 Task: Find connections with filter location Yangambi with filter topic #aiwith filter profile language English with filter current company Mindlance with filter school Boys' High School & College with filter industry Travel Arrangements with filter service category Mortgage Lending with filter keywords title Makeup Artist
Action: Mouse moved to (481, 87)
Screenshot: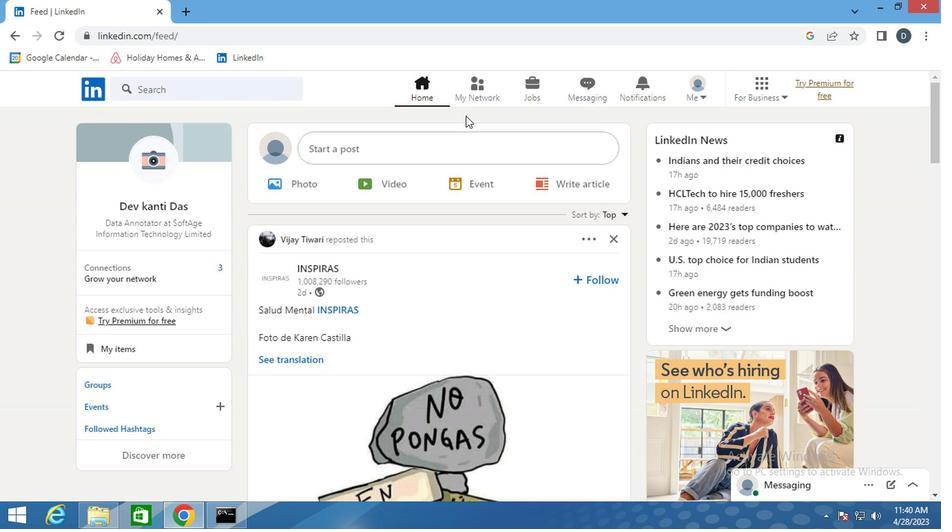 
Action: Mouse pressed left at (481, 87)
Screenshot: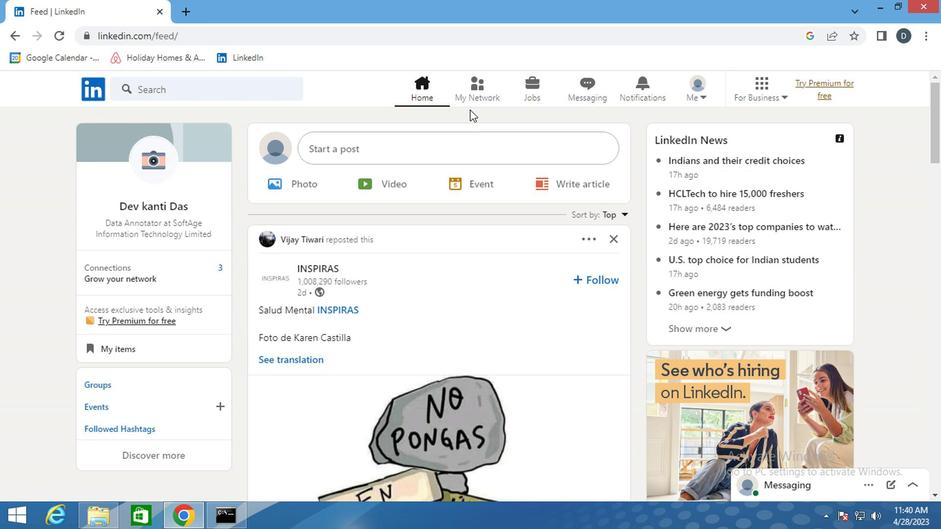 
Action: Mouse moved to (267, 157)
Screenshot: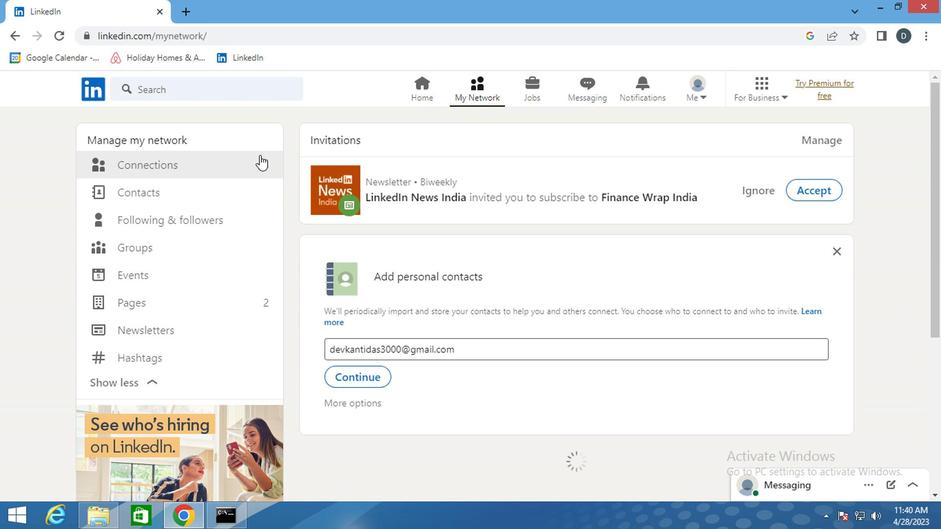 
Action: Mouse pressed left at (267, 157)
Screenshot: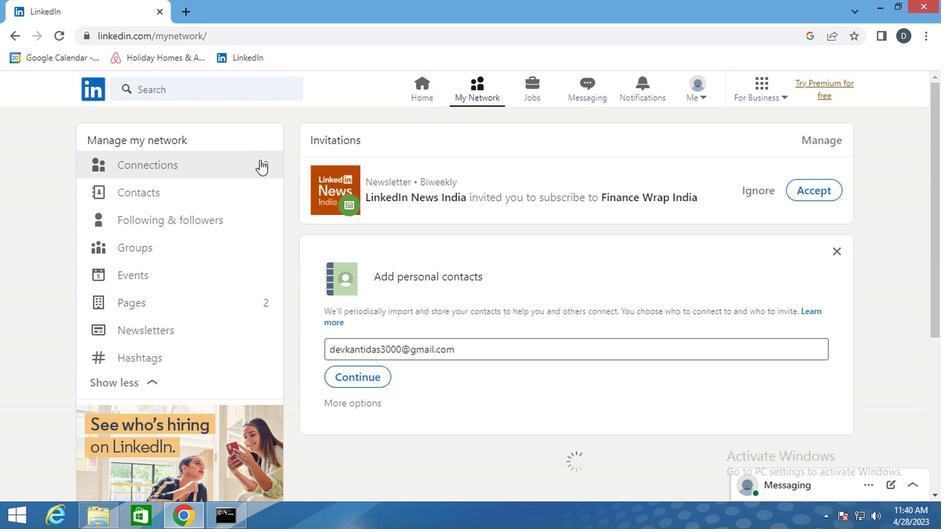 
Action: Mouse pressed left at (267, 157)
Screenshot: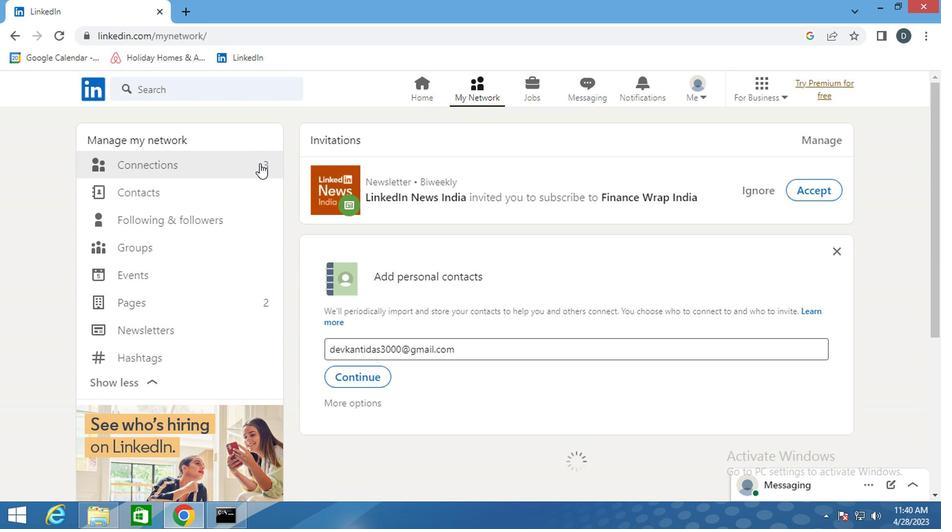 
Action: Mouse moved to (565, 155)
Screenshot: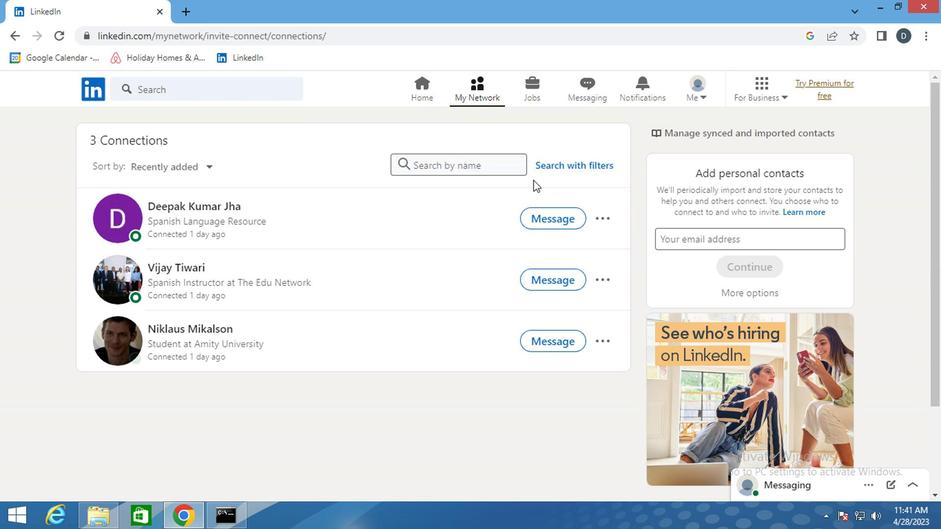 
Action: Mouse pressed left at (565, 155)
Screenshot: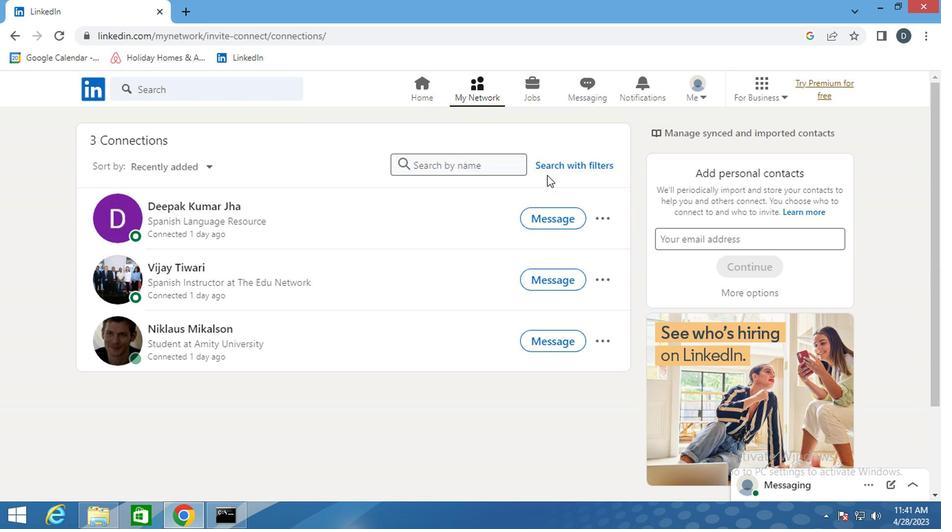 
Action: Mouse moved to (511, 122)
Screenshot: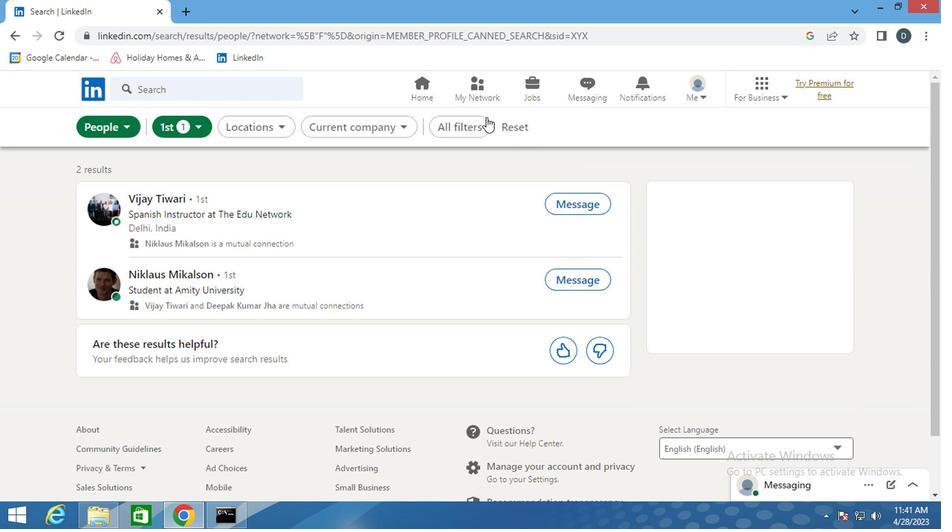
Action: Mouse pressed left at (511, 122)
Screenshot: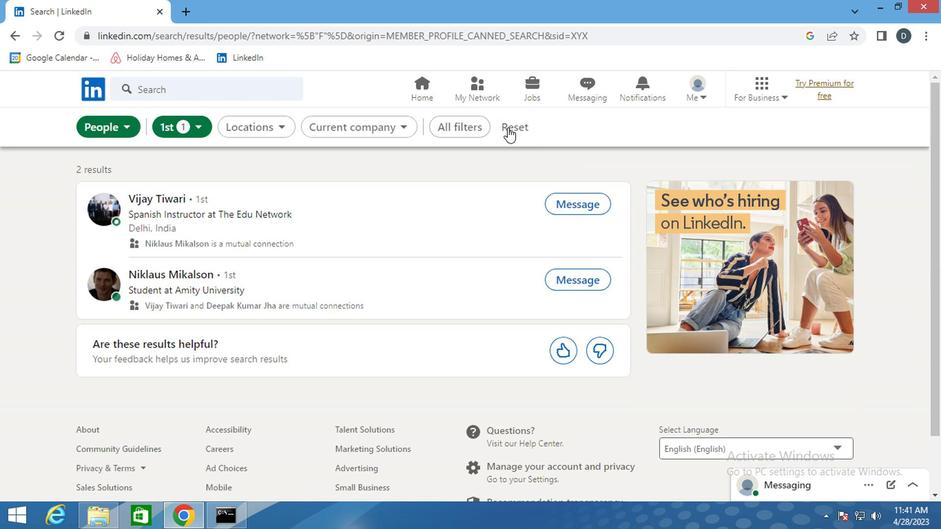 
Action: Mouse moved to (506, 122)
Screenshot: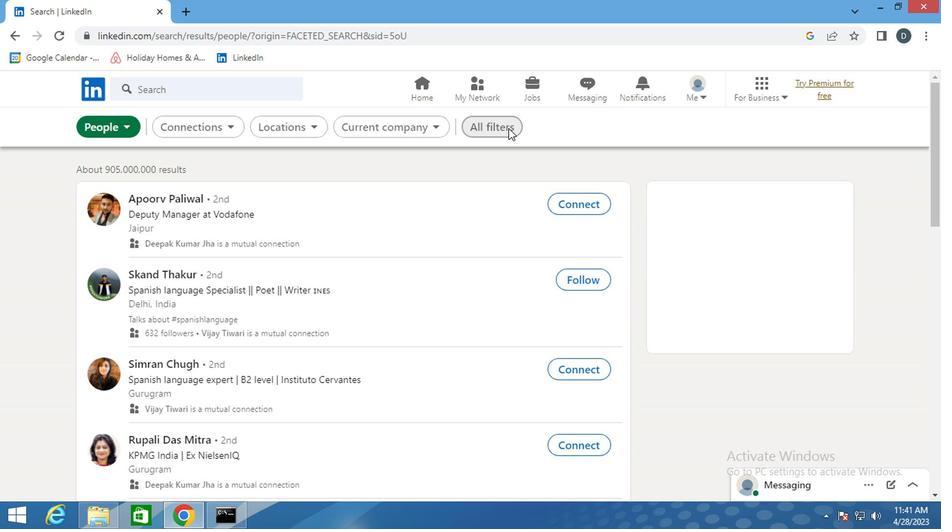 
Action: Mouse pressed left at (506, 122)
Screenshot: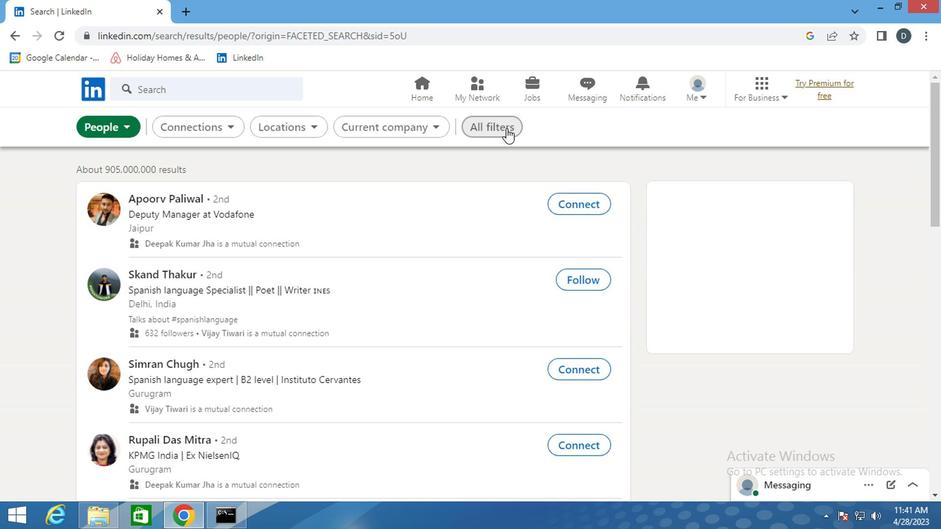 
Action: Mouse moved to (745, 312)
Screenshot: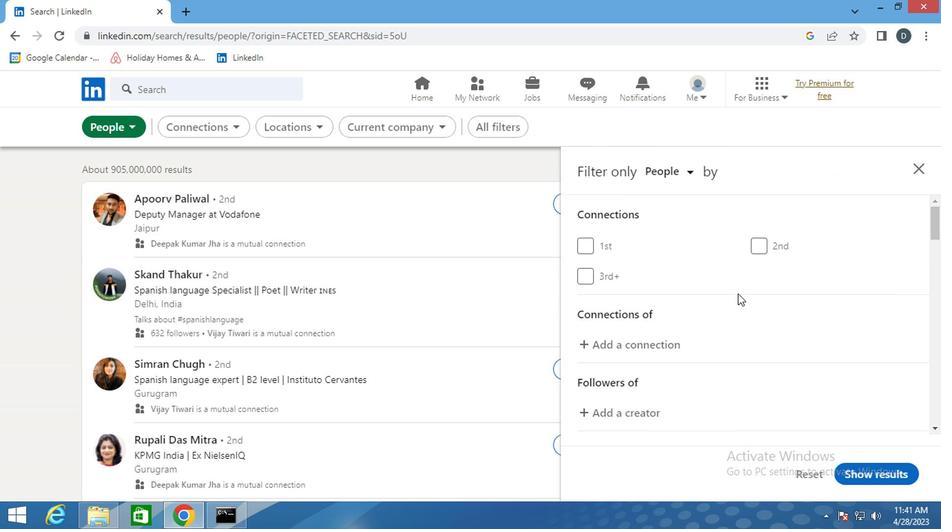 
Action: Mouse scrolled (745, 311) with delta (0, 0)
Screenshot: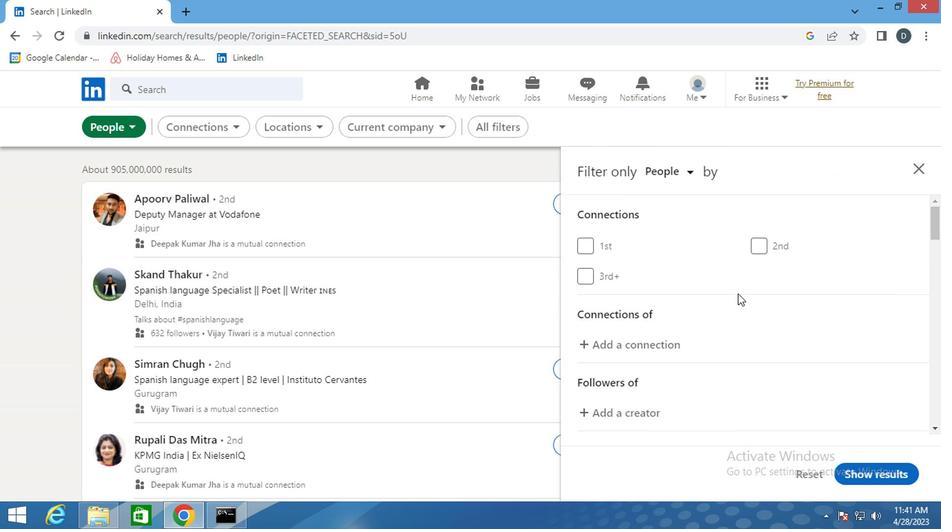 
Action: Mouse scrolled (745, 311) with delta (0, 0)
Screenshot: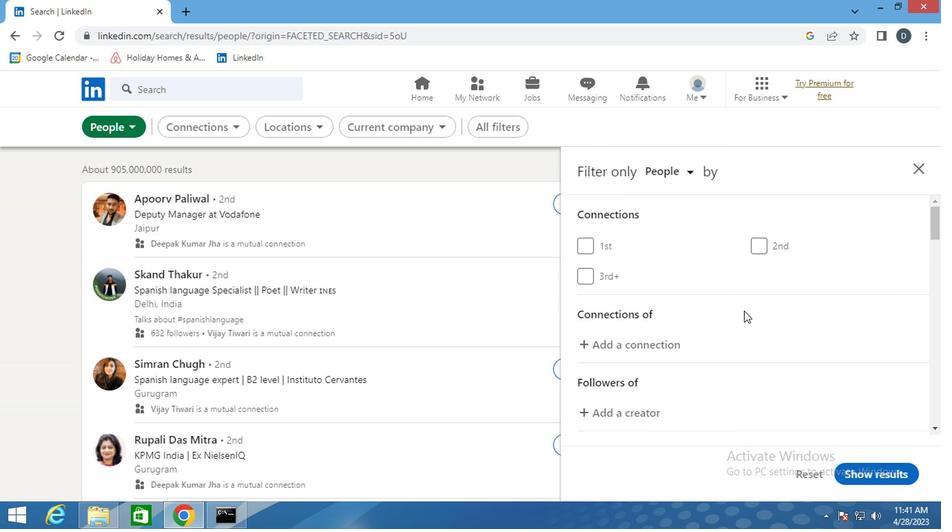 
Action: Mouse scrolled (745, 311) with delta (0, 0)
Screenshot: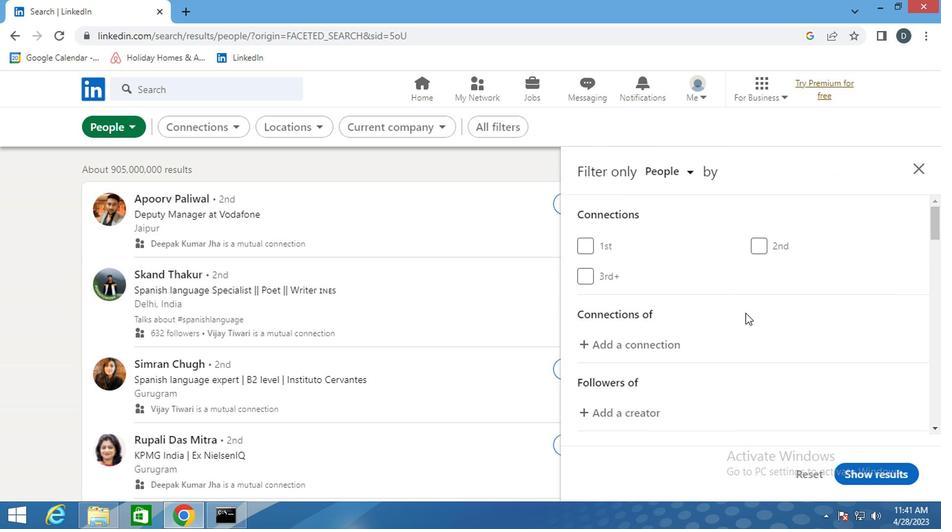 
Action: Mouse moved to (804, 326)
Screenshot: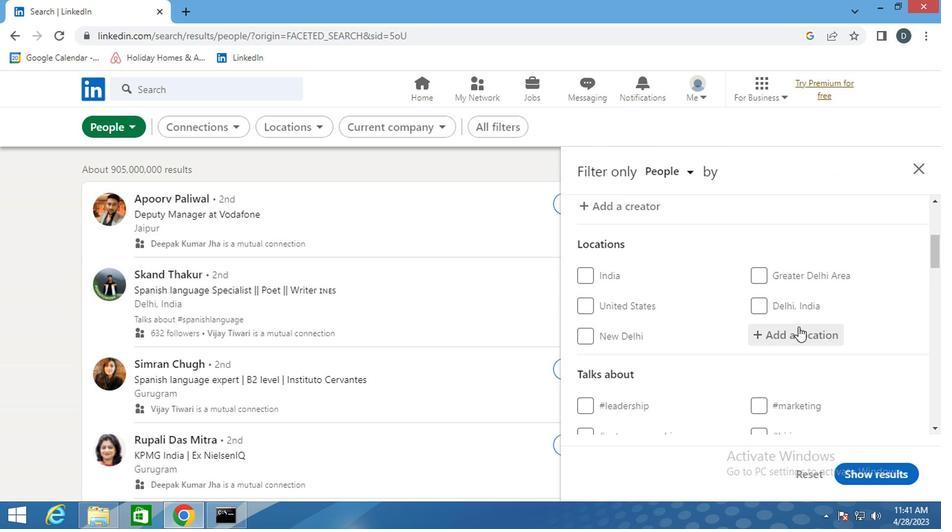 
Action: Mouse pressed left at (804, 326)
Screenshot: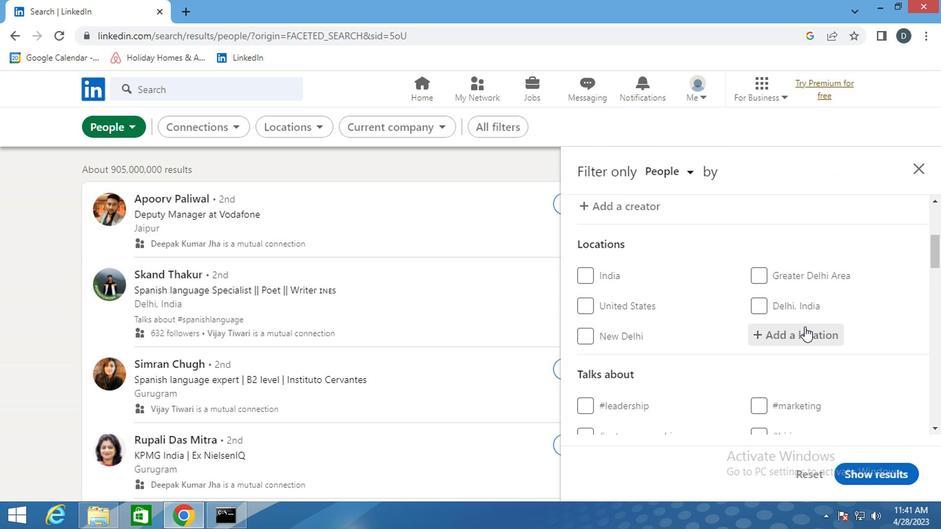 
Action: Key pressed <Key.shift>YANGAMBI
Screenshot: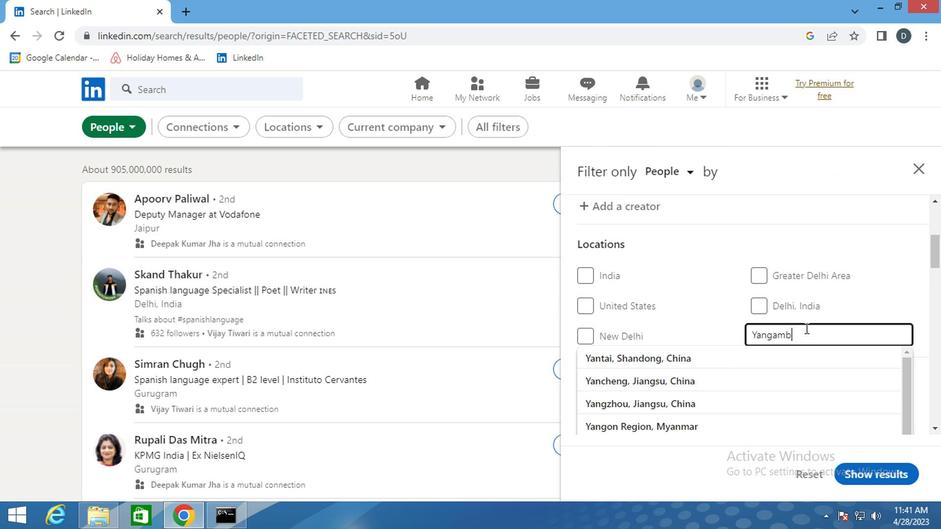 
Action: Mouse moved to (807, 332)
Screenshot: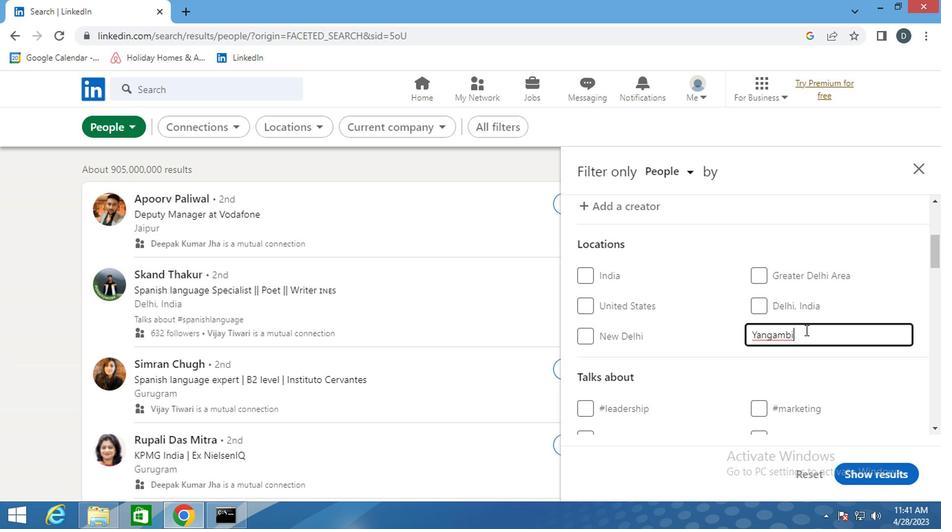 
Action: Key pressed <Key.enter>
Screenshot: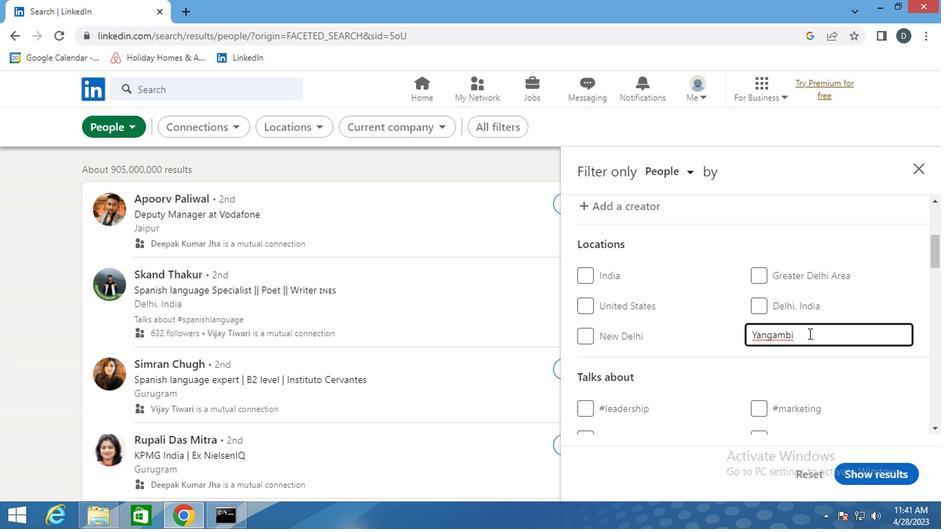
Action: Mouse moved to (809, 329)
Screenshot: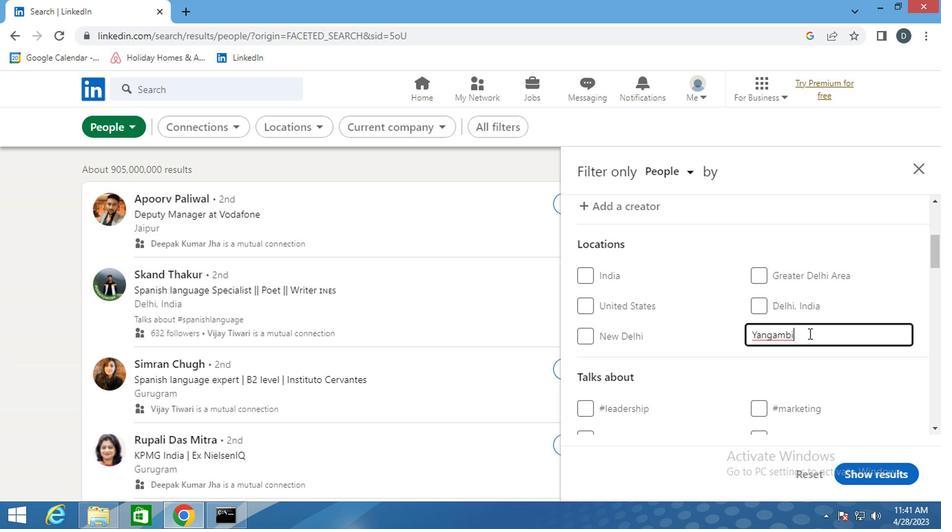 
Action: Mouse scrolled (809, 329) with delta (0, 0)
Screenshot: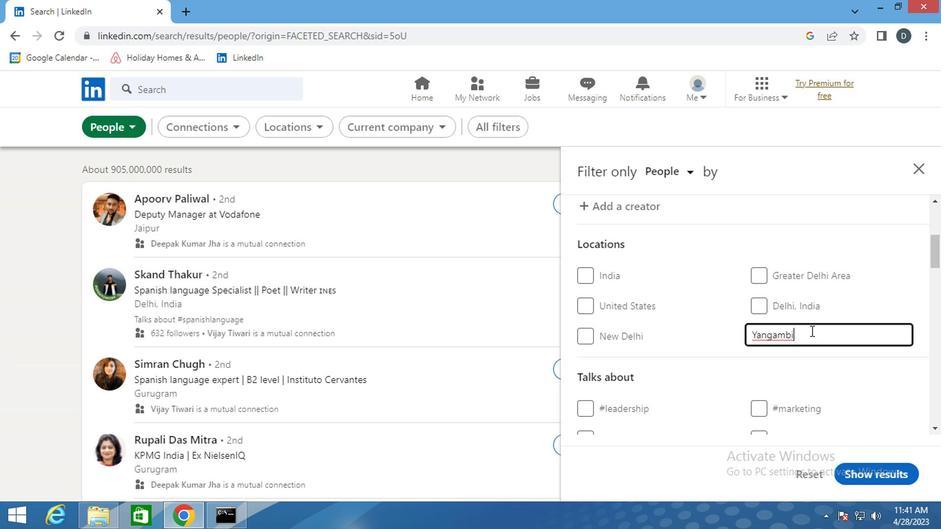 
Action: Mouse scrolled (809, 329) with delta (0, 0)
Screenshot: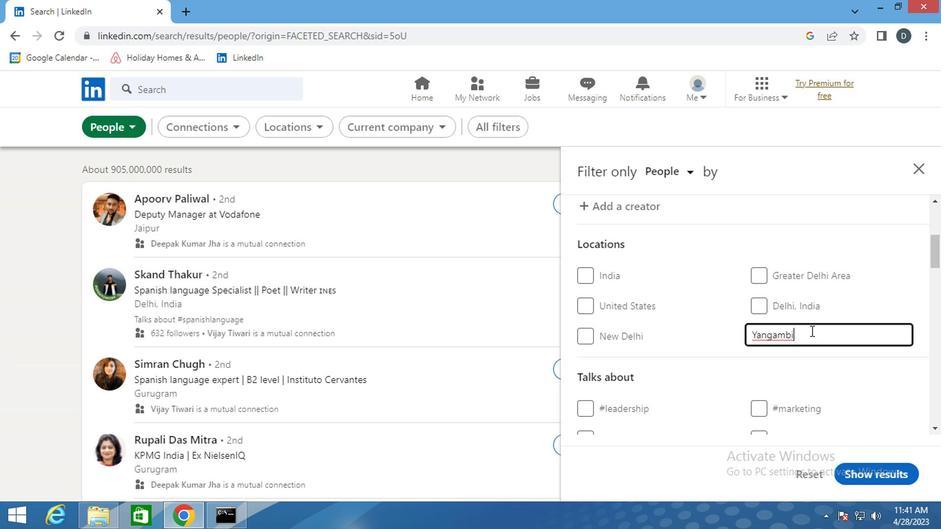 
Action: Mouse scrolled (809, 329) with delta (0, 0)
Screenshot: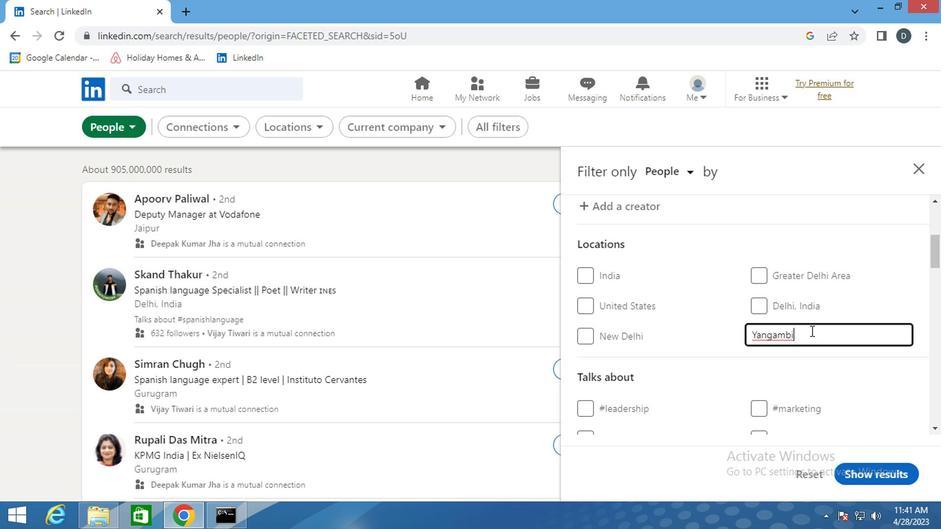 
Action: Mouse moved to (798, 262)
Screenshot: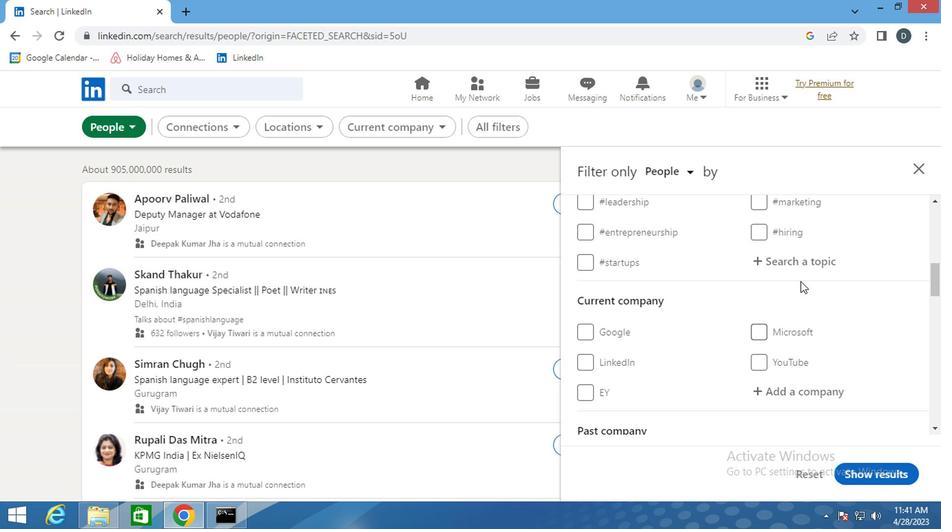 
Action: Mouse pressed left at (798, 262)
Screenshot: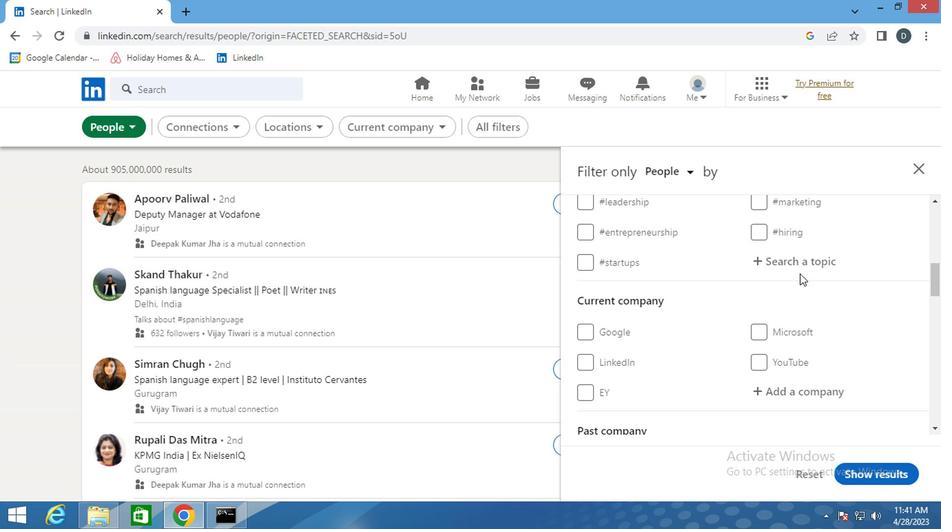 
Action: Key pressed <Key.shift>#<Key.shift>A<Key.backspace>AI
Screenshot: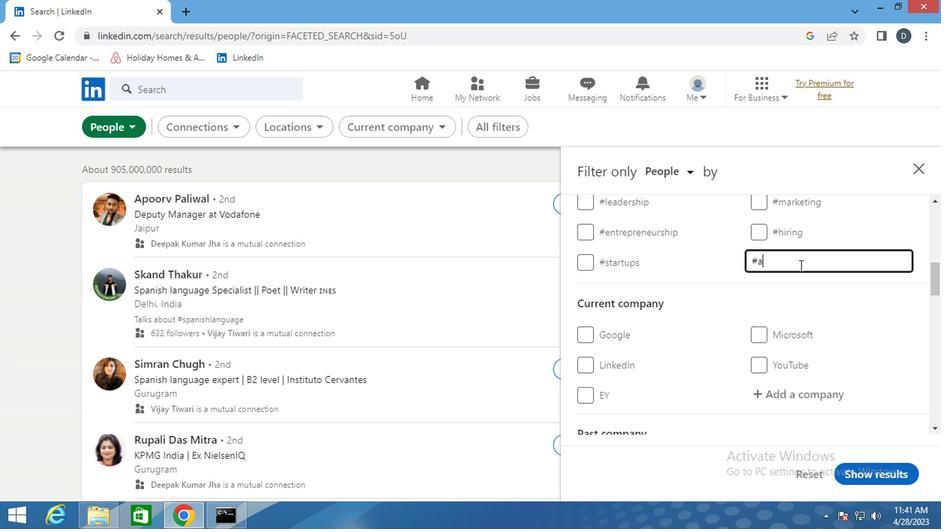 
Action: Mouse moved to (799, 282)
Screenshot: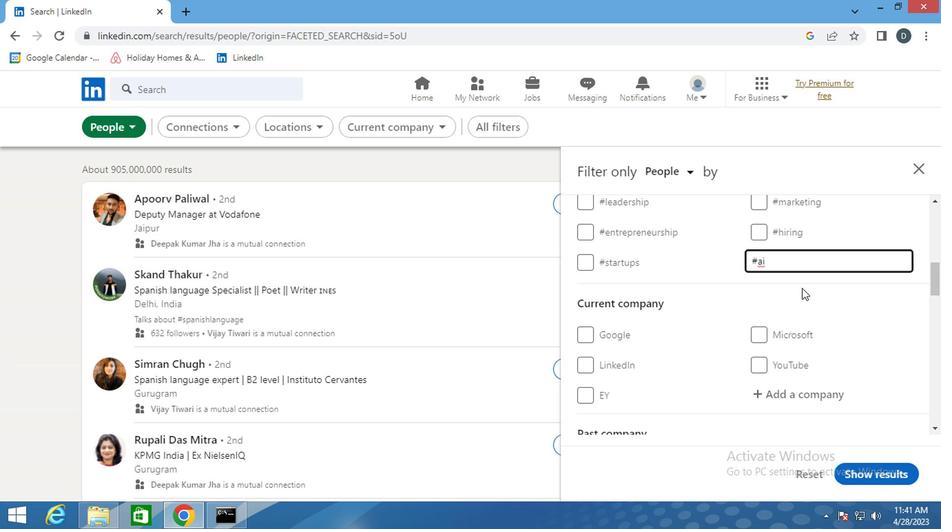 
Action: Mouse scrolled (799, 282) with delta (0, 0)
Screenshot: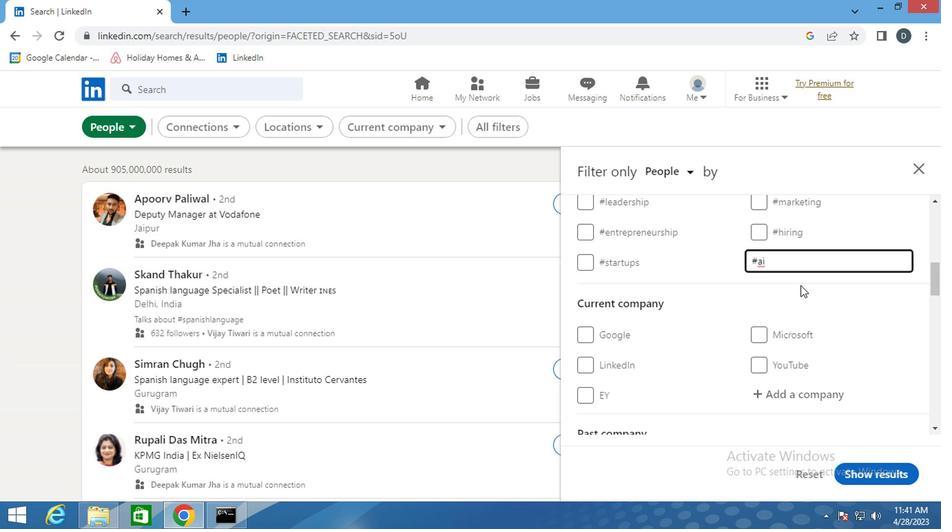 
Action: Mouse scrolled (799, 282) with delta (0, 0)
Screenshot: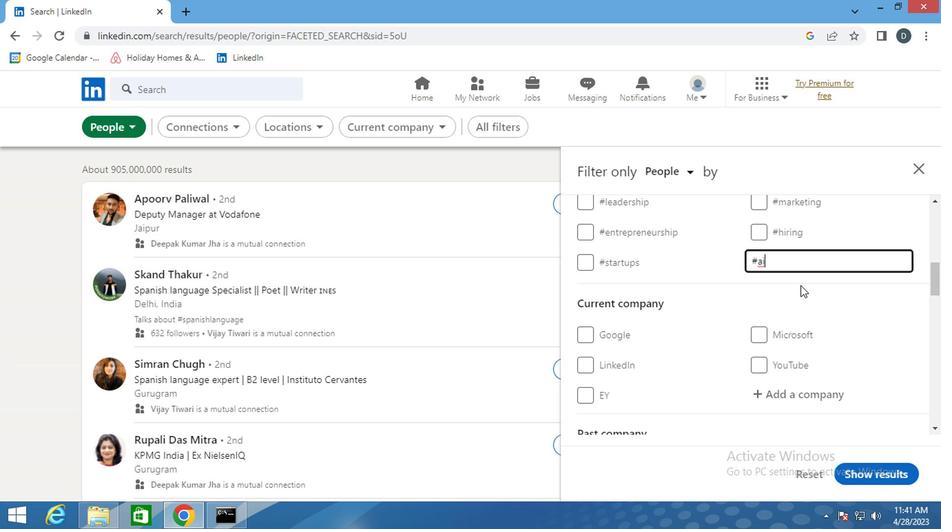 
Action: Mouse moved to (798, 281)
Screenshot: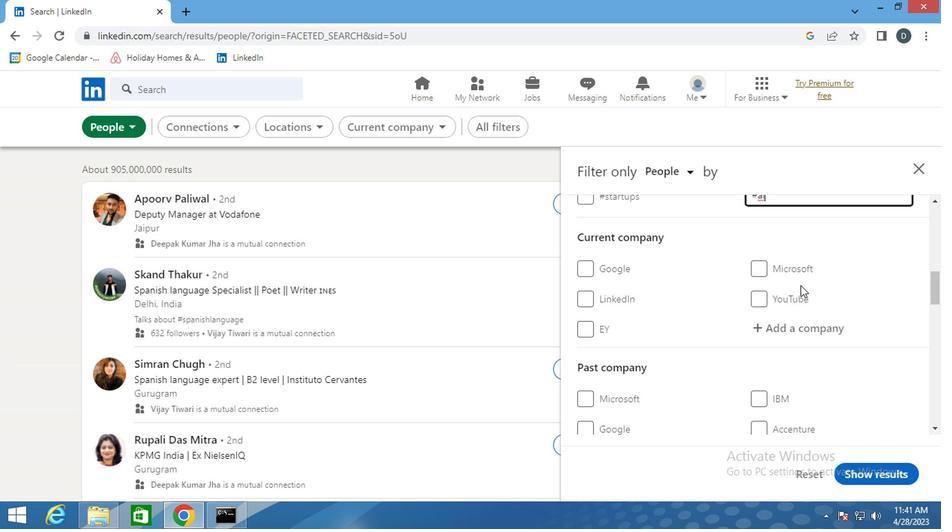 
Action: Mouse scrolled (798, 280) with delta (0, 0)
Screenshot: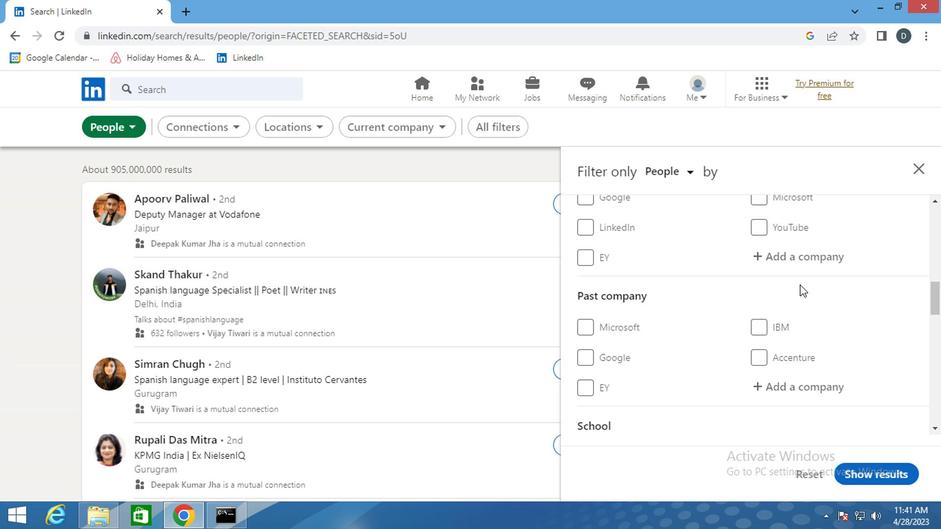 
Action: Mouse scrolled (798, 280) with delta (0, 0)
Screenshot: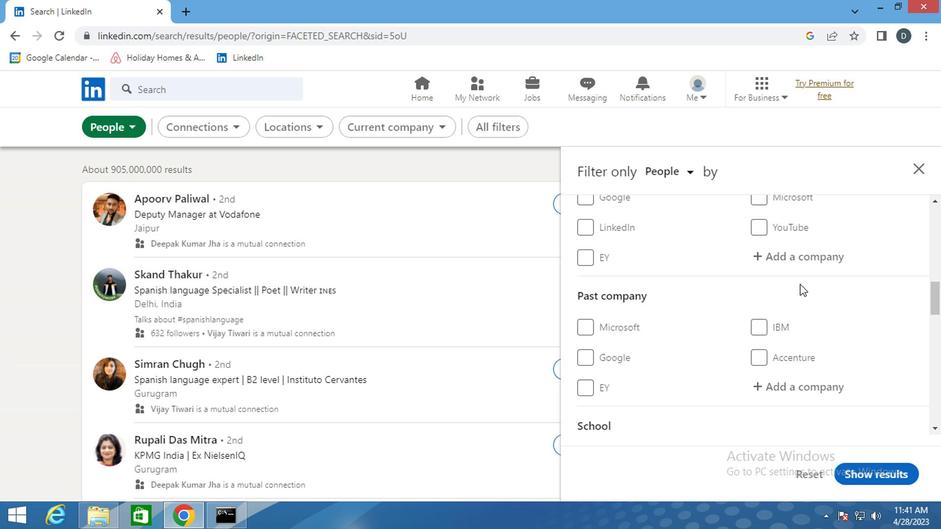 
Action: Mouse scrolled (798, 280) with delta (0, 0)
Screenshot: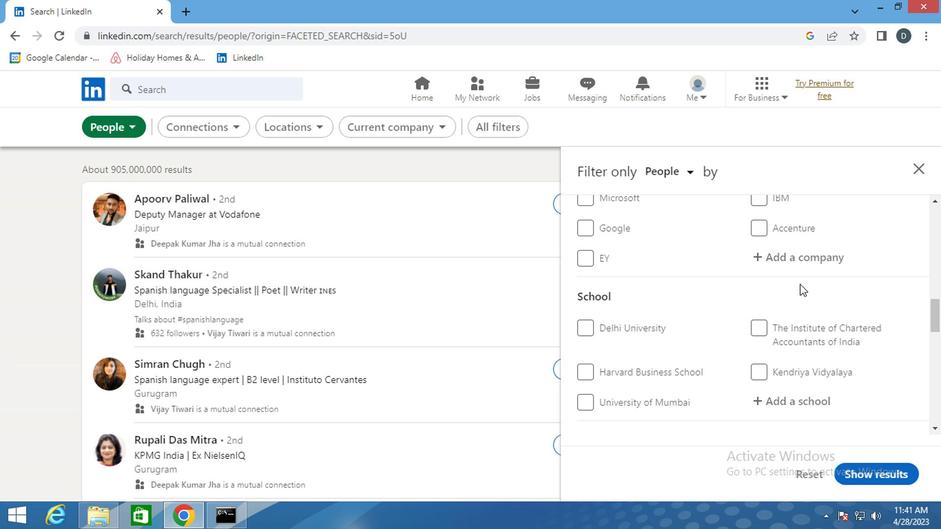 
Action: Mouse scrolled (798, 280) with delta (0, 0)
Screenshot: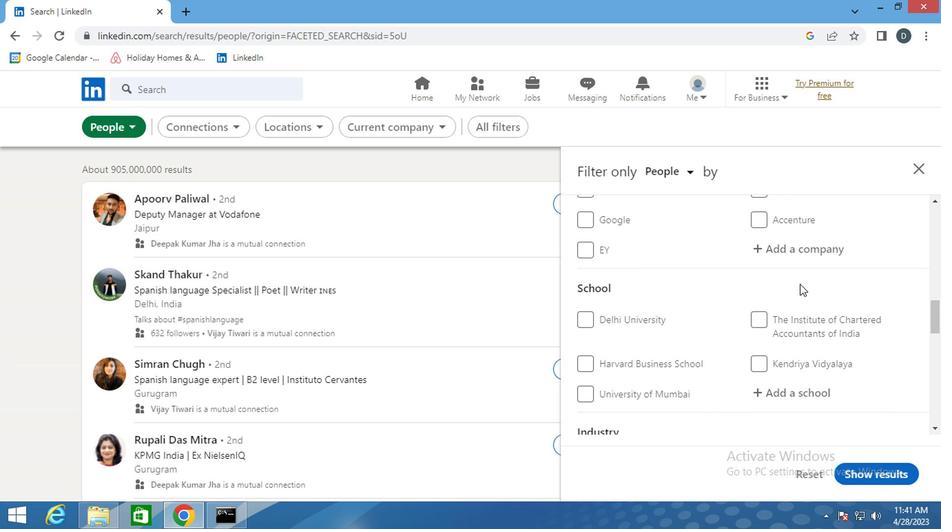
Action: Mouse scrolled (798, 280) with delta (0, 0)
Screenshot: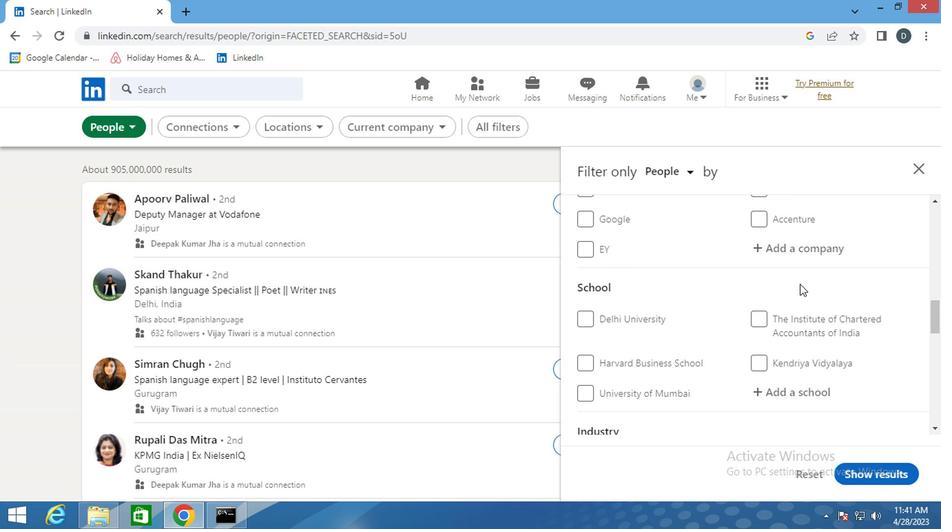 
Action: Mouse scrolled (798, 280) with delta (0, 0)
Screenshot: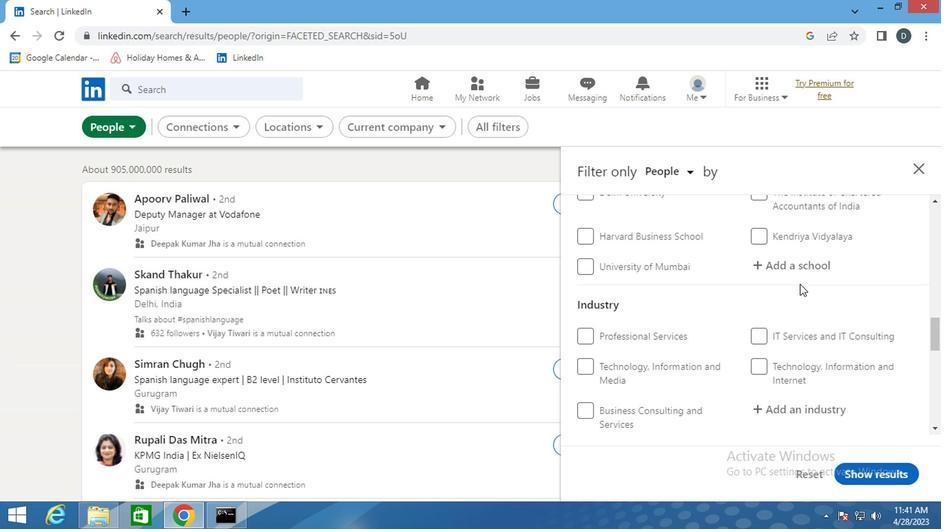 
Action: Mouse moved to (737, 277)
Screenshot: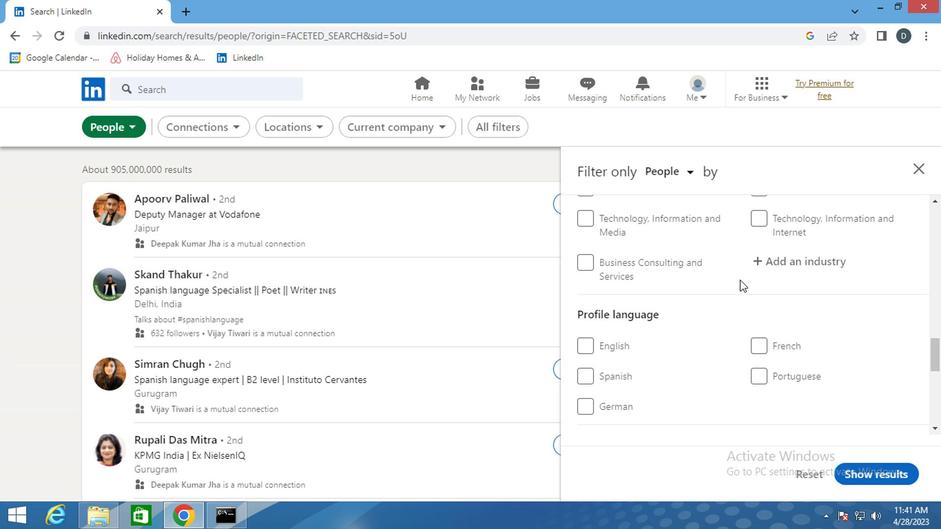 
Action: Mouse scrolled (737, 276) with delta (0, 0)
Screenshot: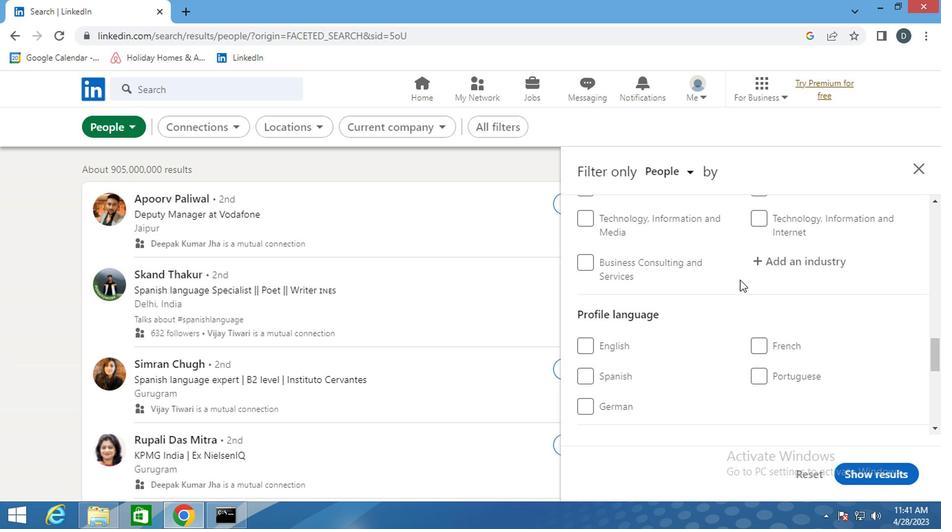 
Action: Mouse moved to (613, 271)
Screenshot: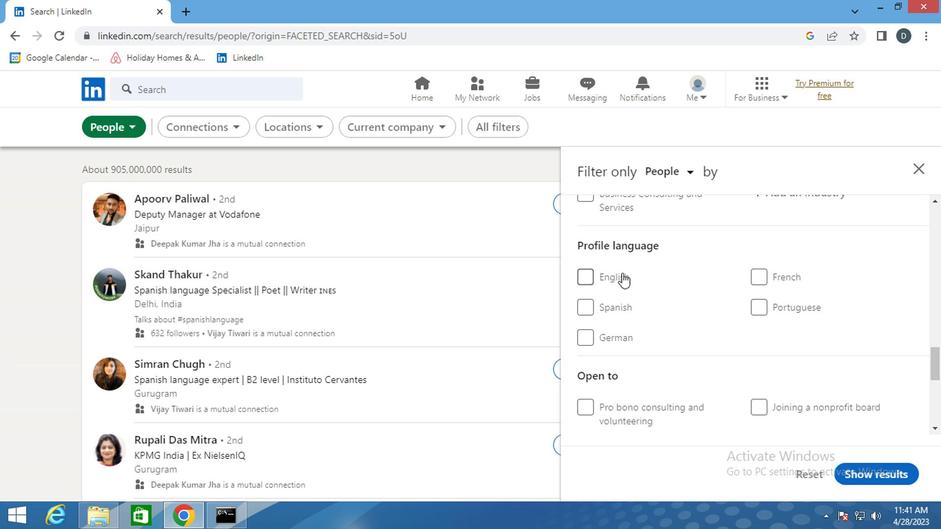 
Action: Mouse pressed left at (613, 271)
Screenshot: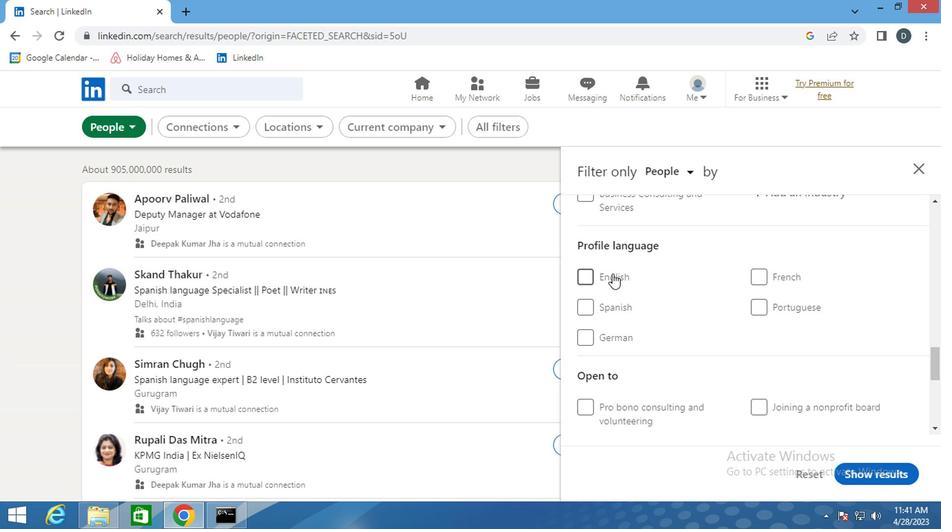 
Action: Mouse moved to (737, 288)
Screenshot: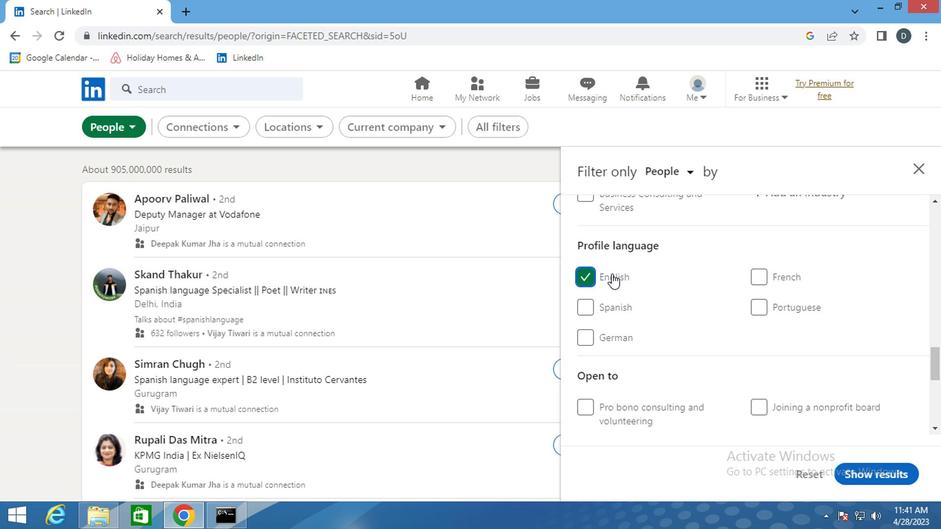 
Action: Mouse scrolled (737, 289) with delta (0, 0)
Screenshot: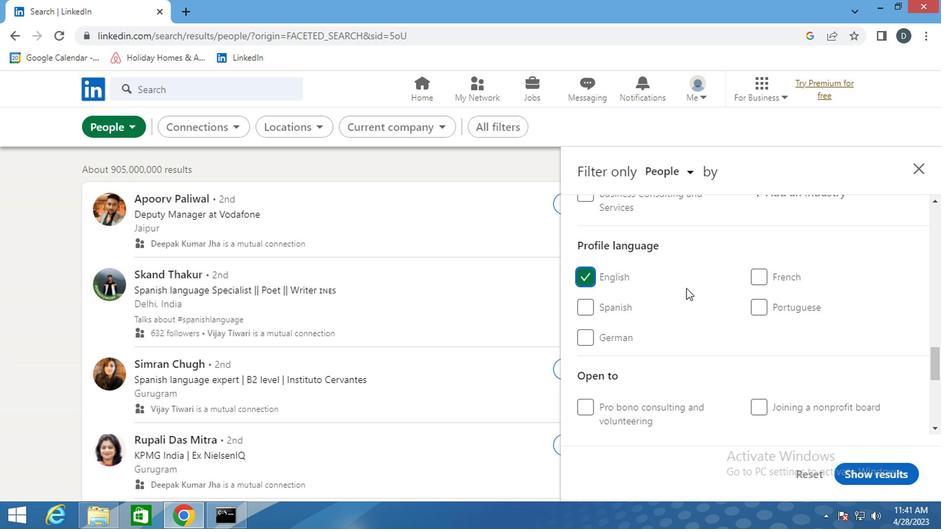 
Action: Mouse scrolled (737, 289) with delta (0, 0)
Screenshot: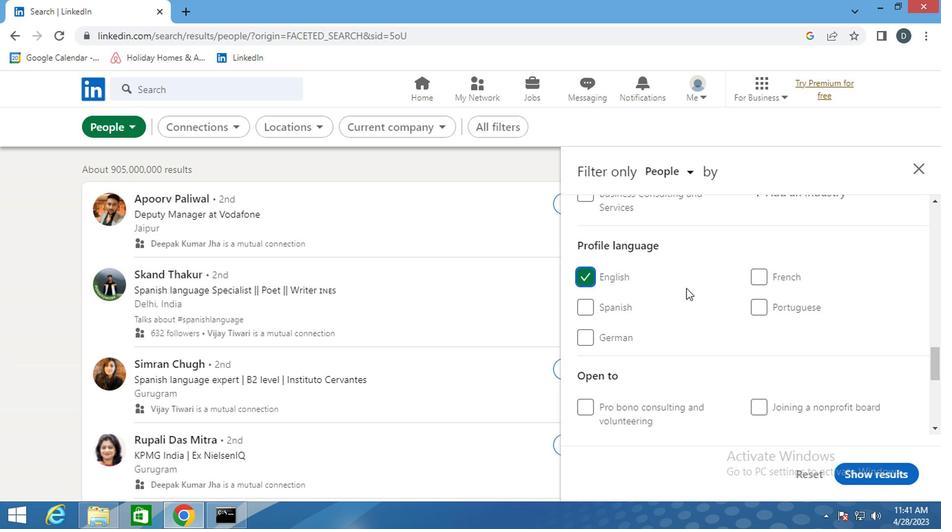 
Action: Mouse scrolled (737, 289) with delta (0, 0)
Screenshot: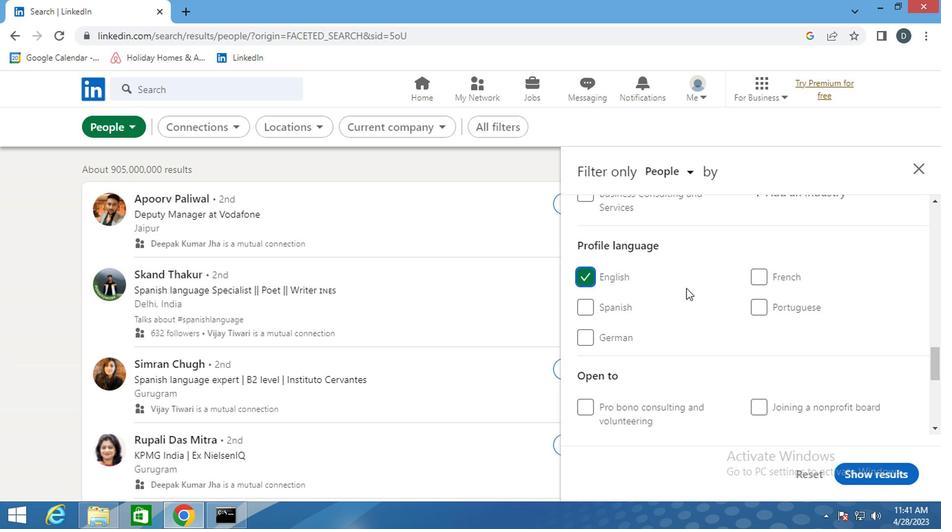 
Action: Mouse scrolled (737, 289) with delta (0, 0)
Screenshot: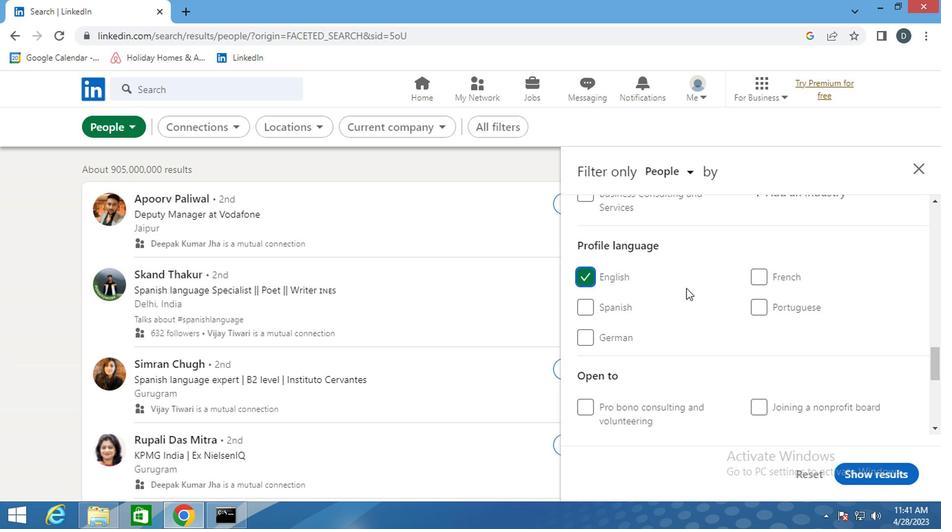 
Action: Mouse scrolled (737, 289) with delta (0, 0)
Screenshot: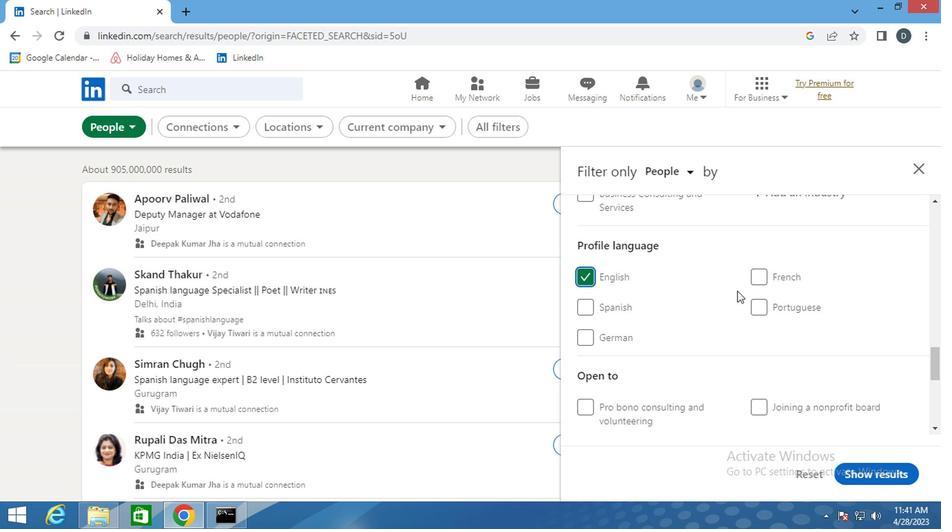 
Action: Mouse moved to (738, 288)
Screenshot: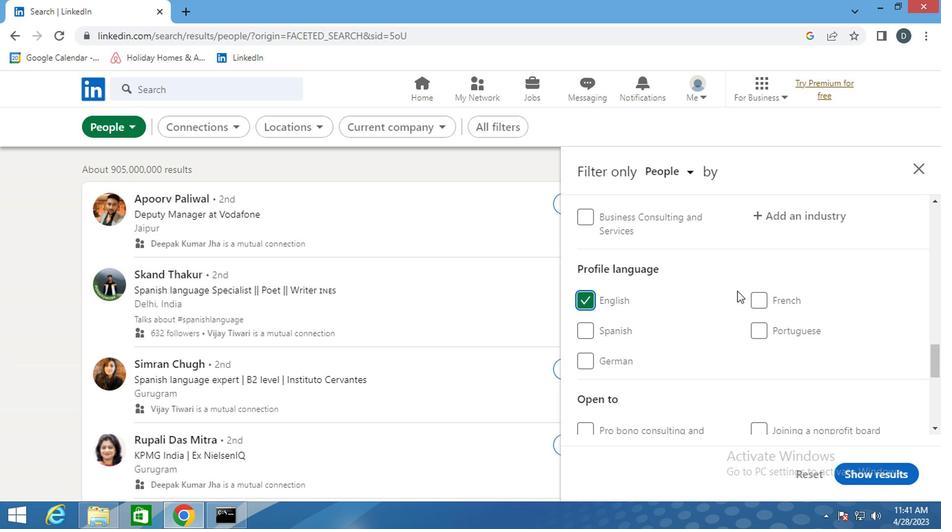 
Action: Mouse scrolled (738, 289) with delta (0, 0)
Screenshot: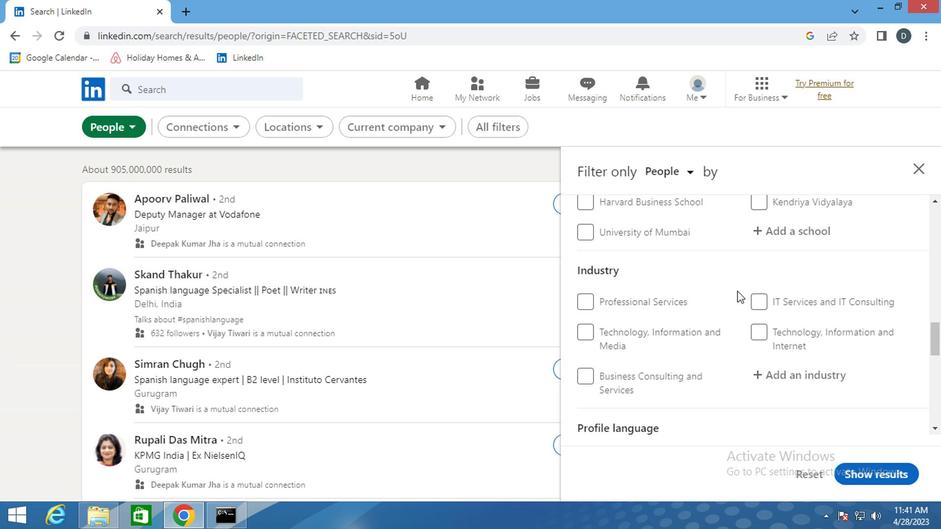 
Action: Mouse scrolled (738, 289) with delta (0, 0)
Screenshot: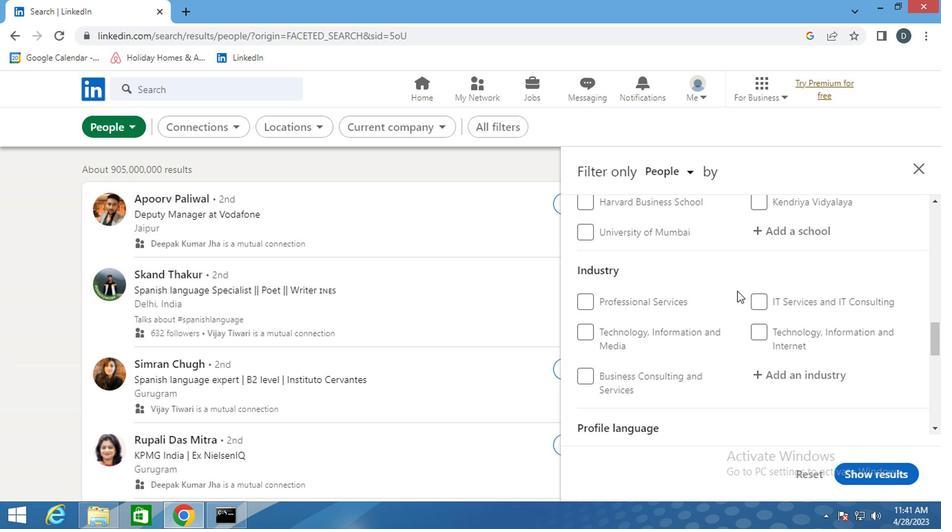 
Action: Mouse moved to (807, 275)
Screenshot: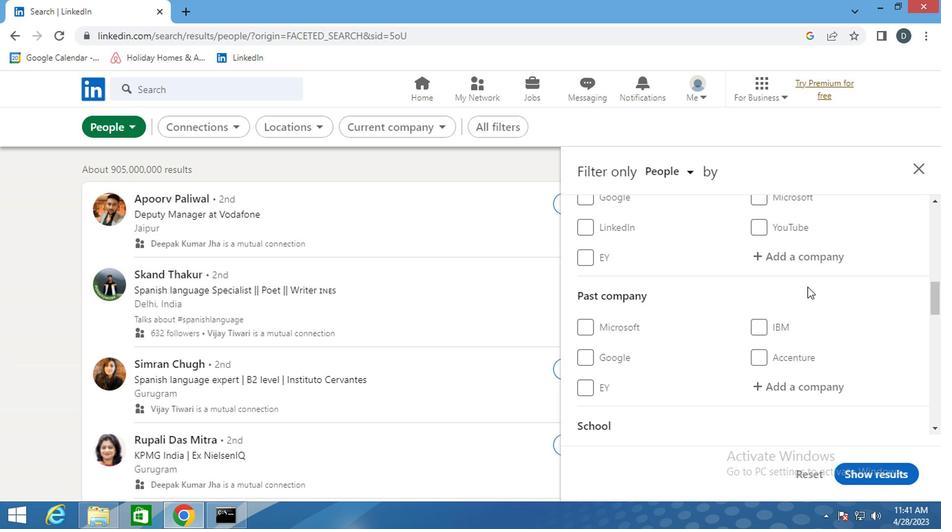 
Action: Mouse scrolled (807, 276) with delta (0, 0)
Screenshot: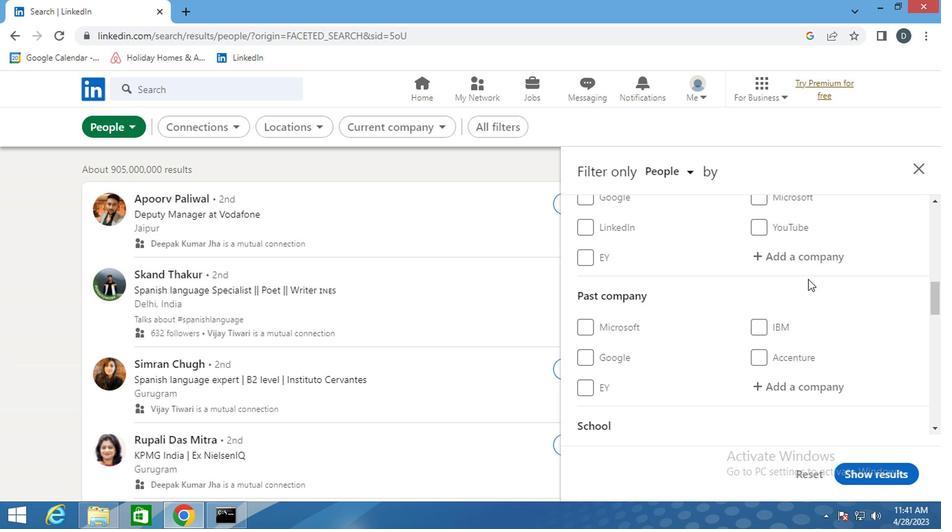 
Action: Mouse moved to (812, 324)
Screenshot: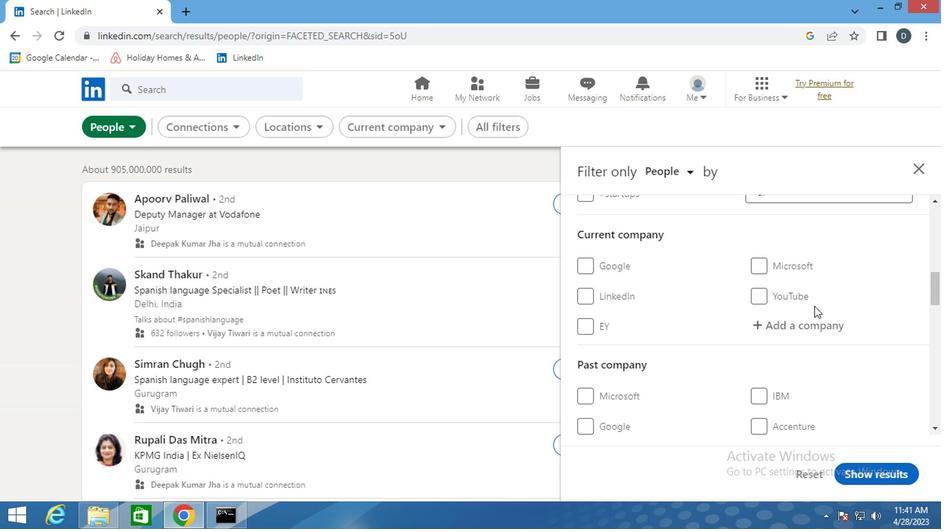 
Action: Mouse pressed left at (812, 324)
Screenshot: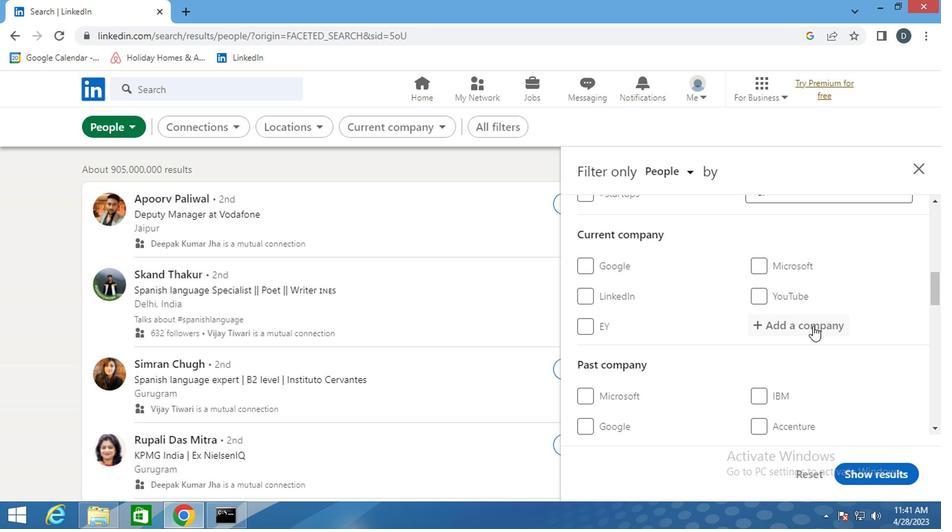 
Action: Mouse moved to (808, 324)
Screenshot: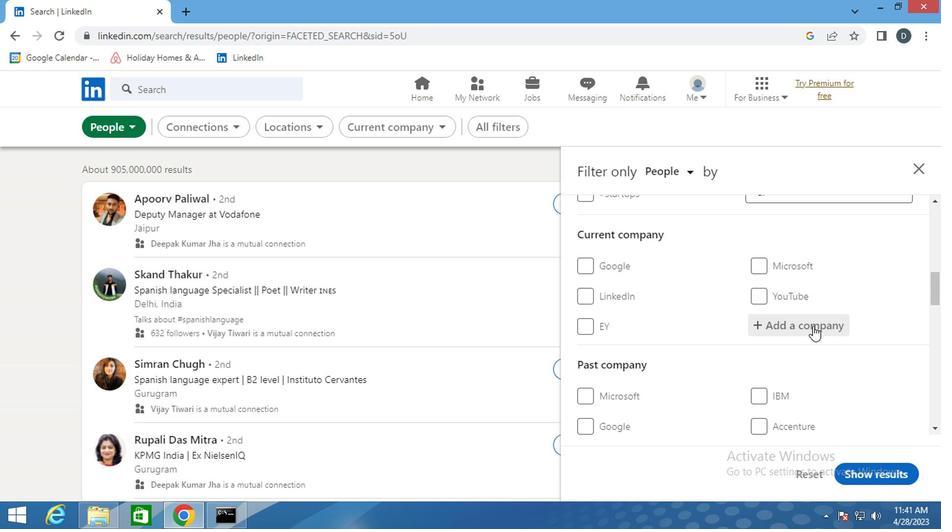 
Action: Key pressed <Key.shift>MINDLANCE
Screenshot: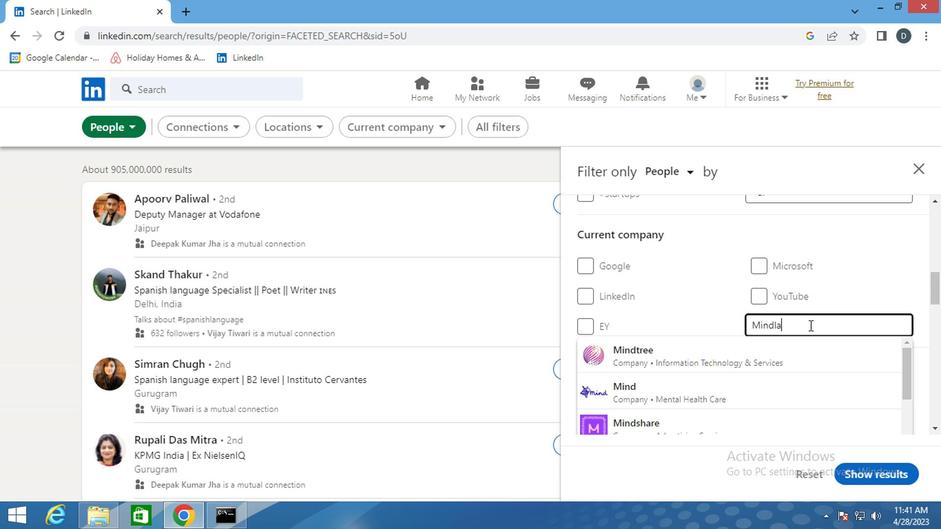 
Action: Mouse moved to (786, 355)
Screenshot: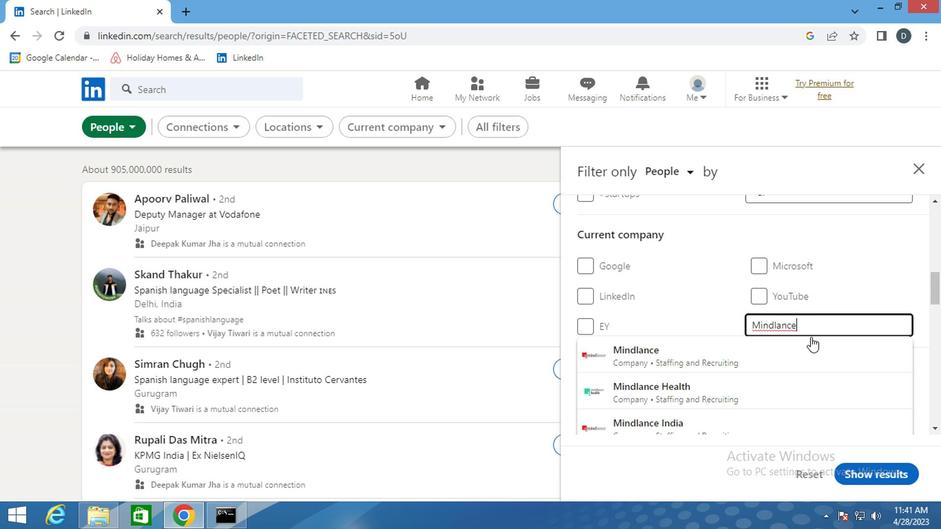
Action: Mouse pressed left at (786, 355)
Screenshot: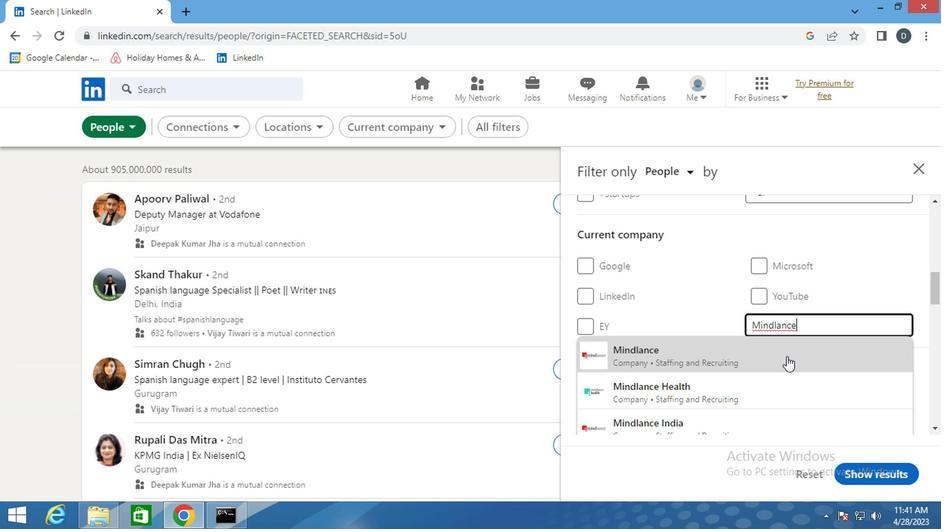 
Action: Mouse scrolled (786, 355) with delta (0, 0)
Screenshot: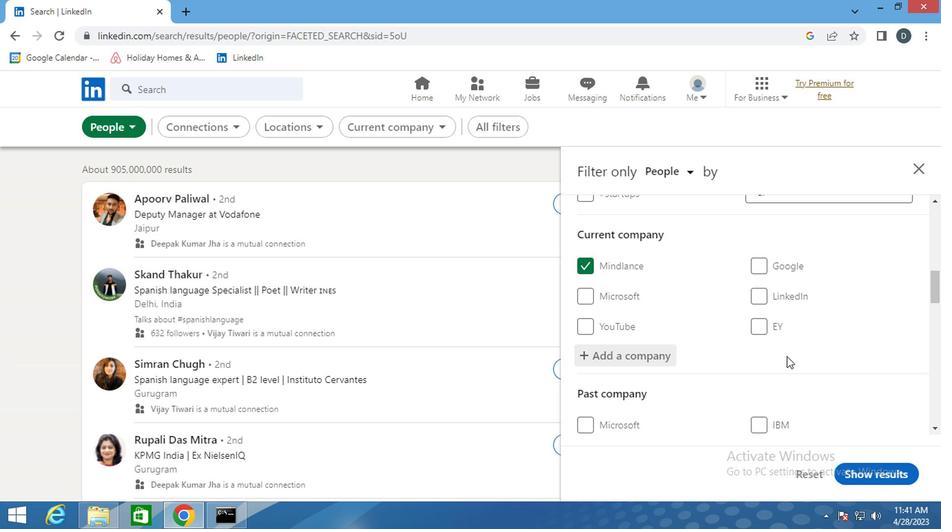 
Action: Mouse scrolled (786, 355) with delta (0, 0)
Screenshot: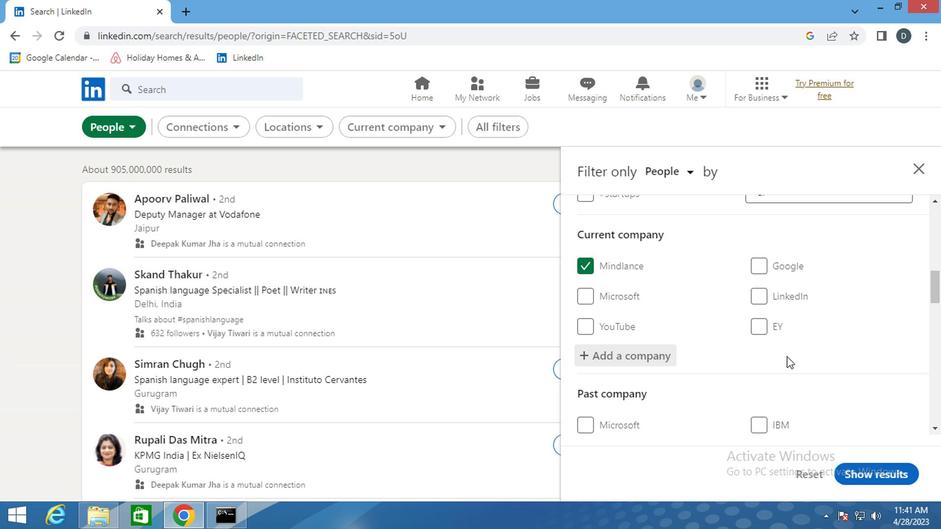 
Action: Mouse moved to (789, 350)
Screenshot: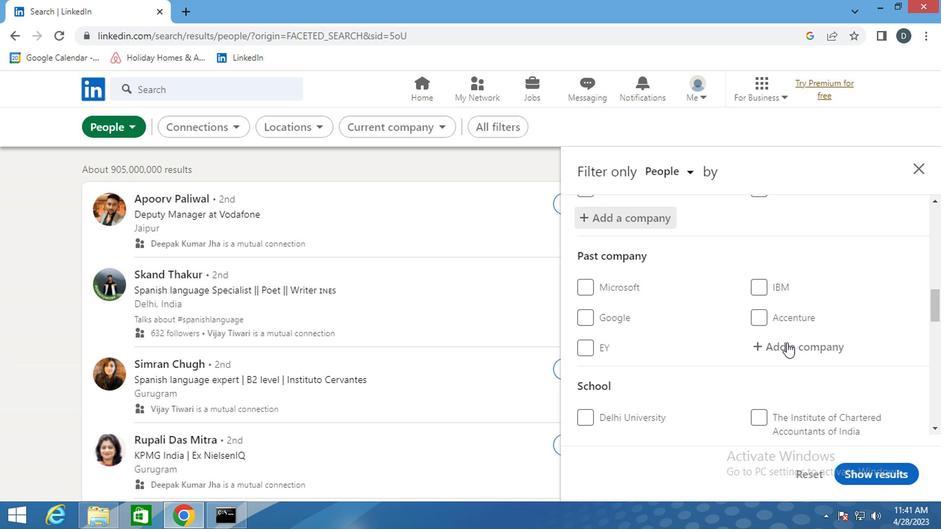 
Action: Mouse scrolled (789, 349) with delta (0, 0)
Screenshot: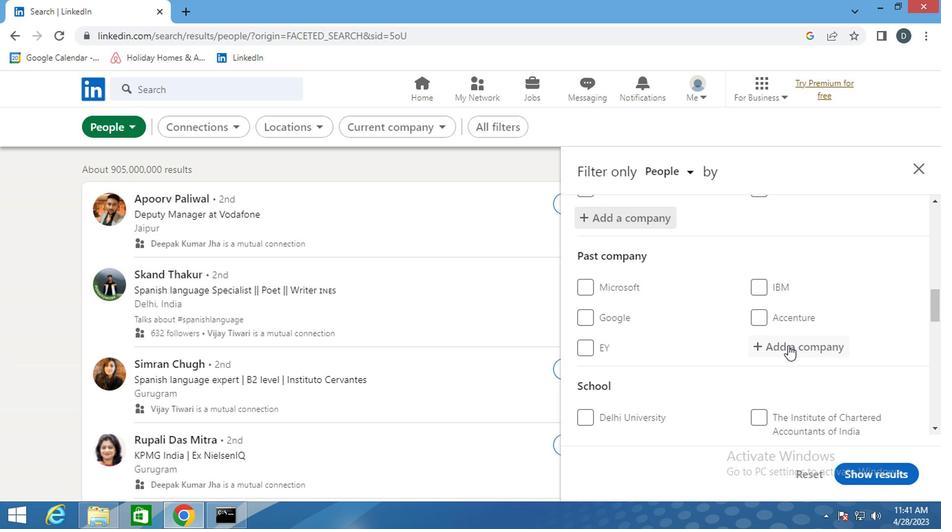 
Action: Mouse scrolled (789, 349) with delta (0, 0)
Screenshot: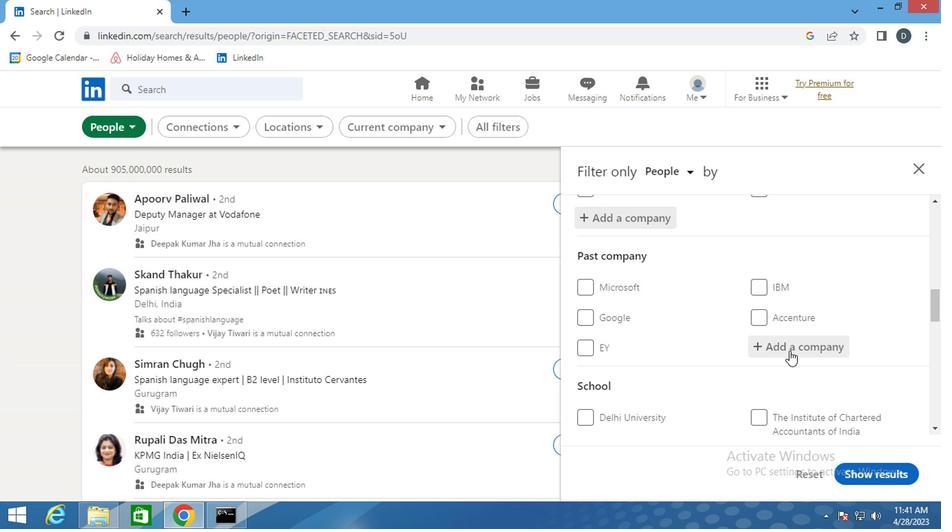 
Action: Mouse moved to (791, 357)
Screenshot: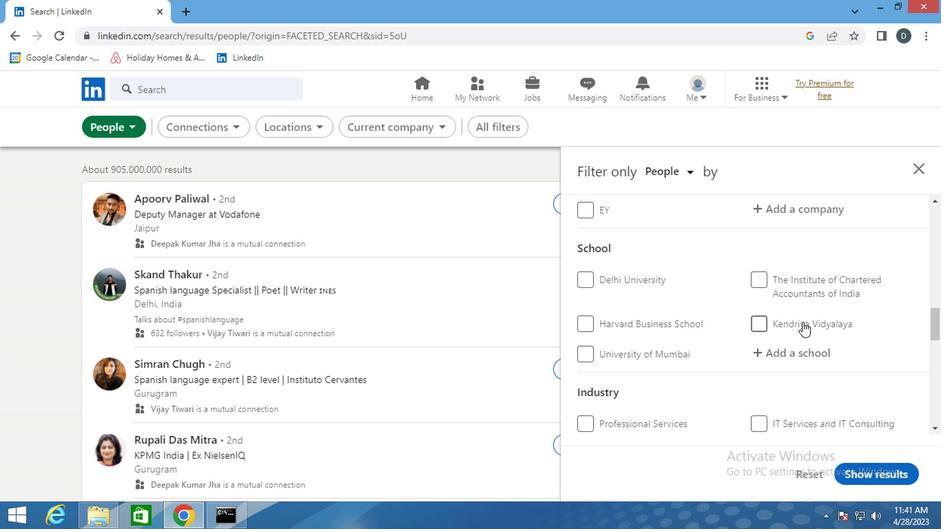 
Action: Mouse pressed left at (791, 357)
Screenshot: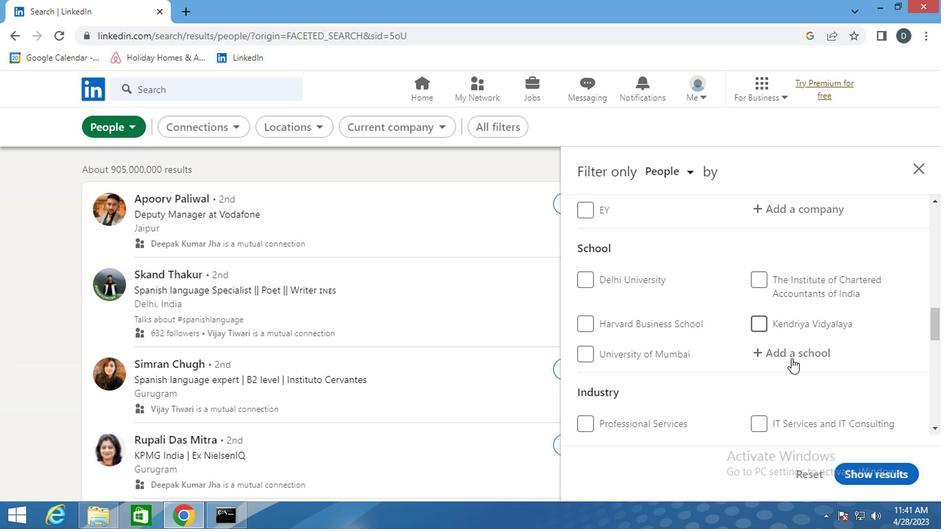 
Action: Key pressed <Key.shift>BOY'S<Key.space><Key.shift><Key.shift><Key.shift><Key.shift><Key.shift><Key.shift>HIGH
Screenshot: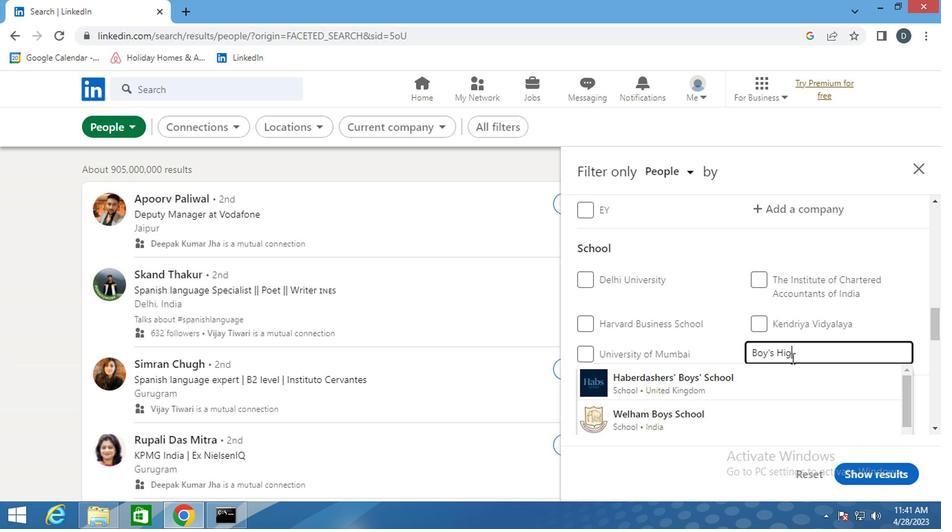 
Action: Mouse moved to (808, 358)
Screenshot: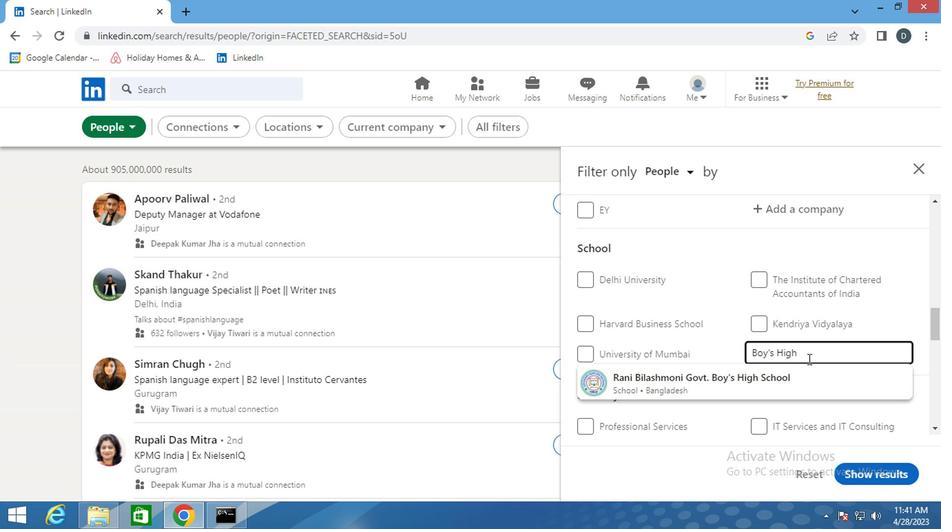 
Action: Key pressed <Key.space><Key.shift>SCHOOL
Screenshot: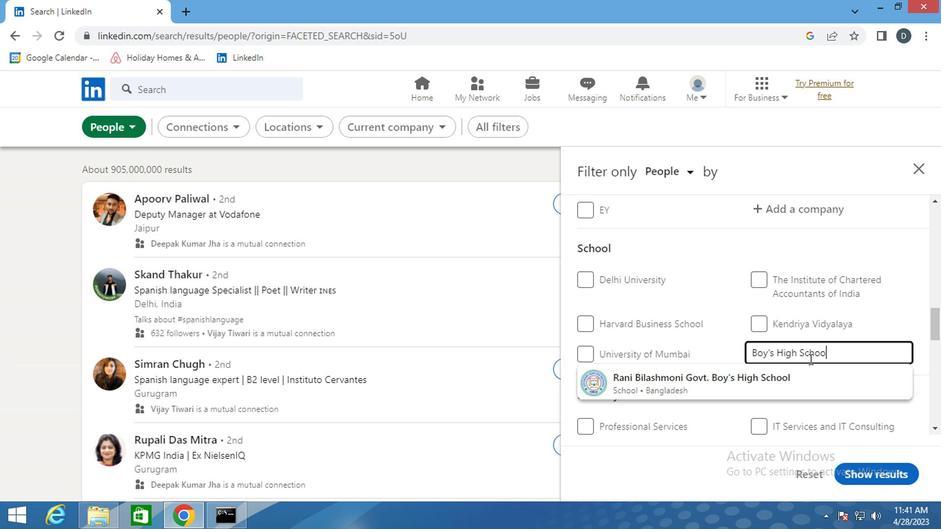 
Action: Mouse moved to (808, 358)
Screenshot: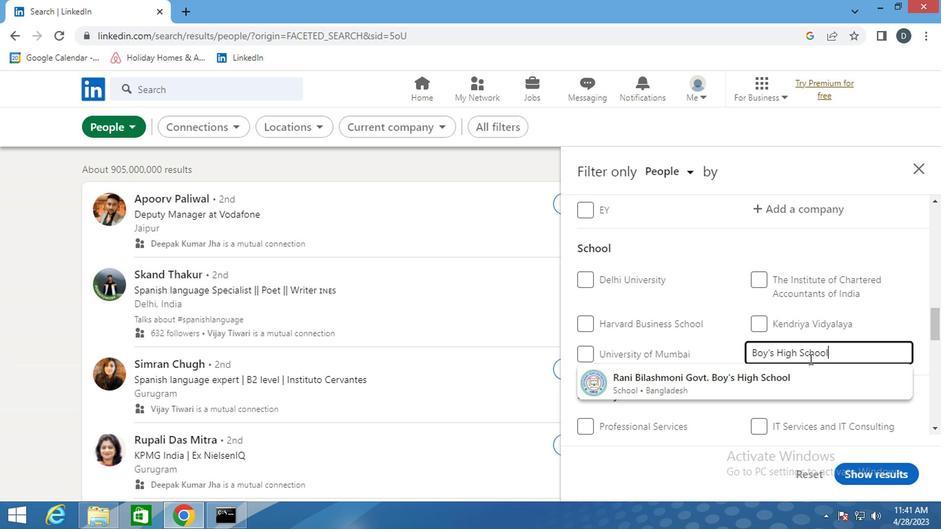 
Action: Key pressed <Key.shift><Key.shift><Key.shift><Key.shift><Key.shift><Key.shift><Key.shift><Key.shift>@<Key.backspace><Key.shift><Key.shift><Key.shift><Key.shift><Key.shift><Key.shift><Key.shift><Key.shift><Key.shift><Key.shift><Key.shift><Key.shift><Key.shift><Key.shift><Key.shift><Key.shift><Key.shift><Key.shift><Key.shift><Key.shift><Key.shift><Key.shift><Key.shift><Key.shift><Key.shift><Key.shift><Key.shift><Key.shift><Key.shift><Key.shift><Key.shift><Key.shift><Key.shift><Key.shift><Key.shift><Key.shift><Key.shift><Key.shift><Key.shift><Key.shift><Key.shift><Key.shift><Key.shift><Key.shift><Key.shift><Key.shift><Key.shift><Key.shift><Key.shift><Key.shift><Key.shift><Key.shift><Key.shift><Key.shift><Key.shift><Key.shift><Key.shift>&<Key.shift>COLLEGE<Key.enter>
Screenshot: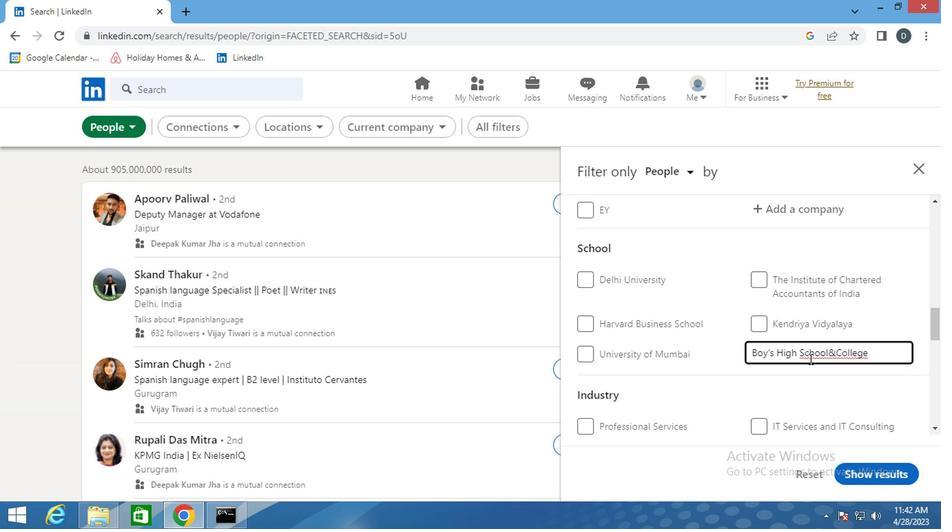 
Action: Mouse moved to (825, 348)
Screenshot: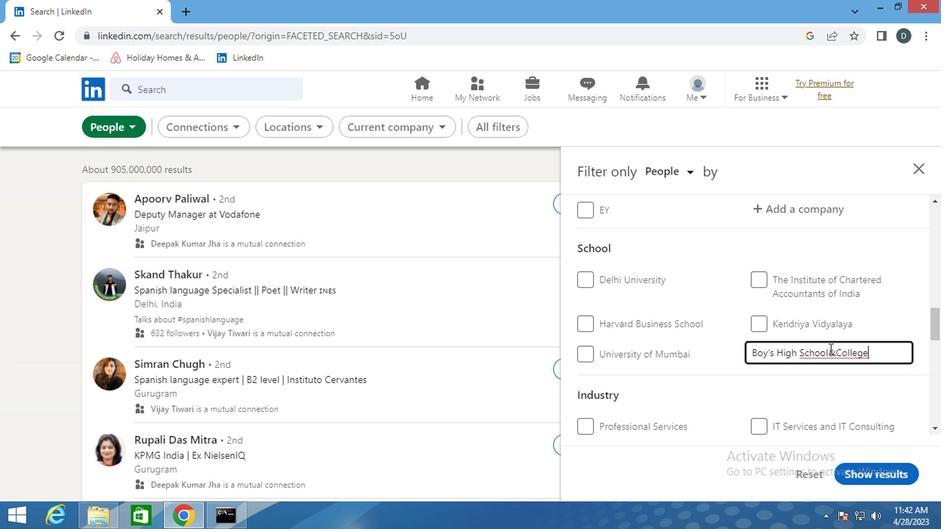 
Action: Mouse pressed left at (825, 348)
Screenshot: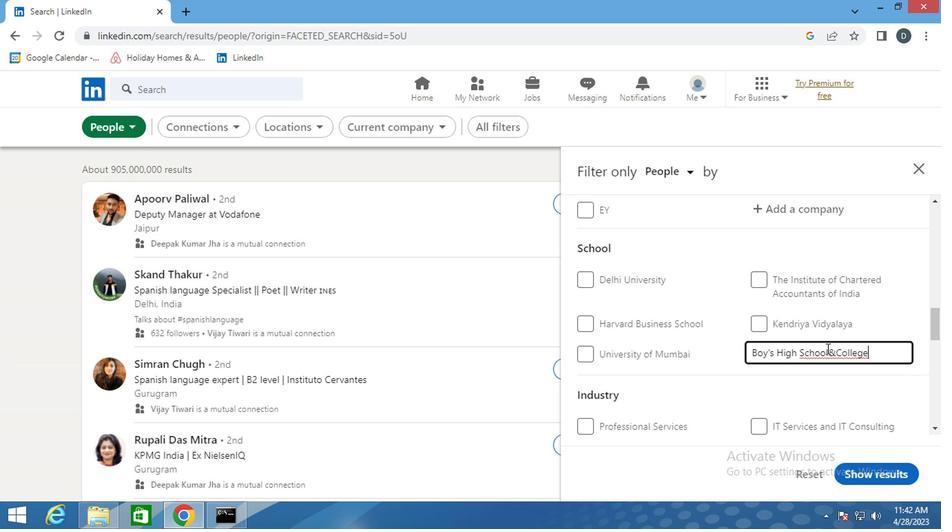 
Action: Mouse moved to (824, 355)
Screenshot: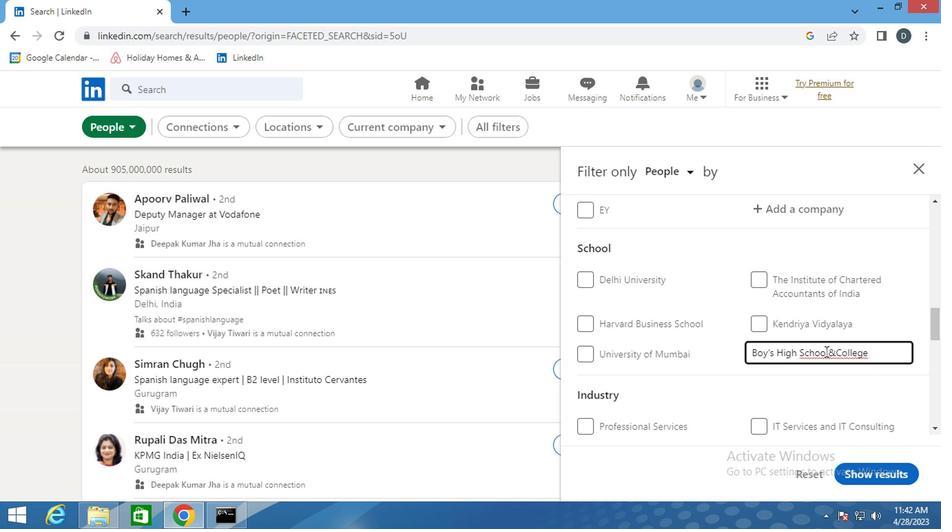 
Action: Key pressed <Key.right><Key.space><Key.right><Key.right><Key.left><Key.space><Key.right><Key.left>
Screenshot: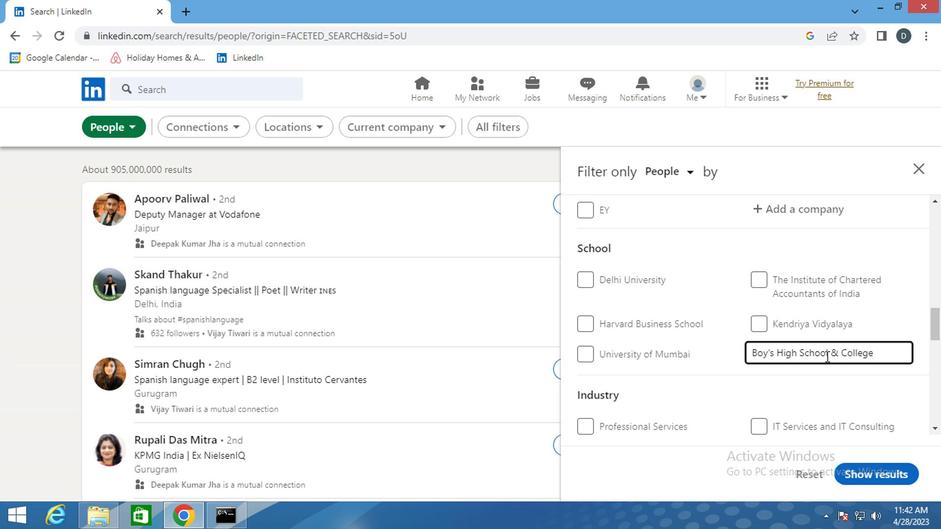 
Action: Mouse scrolled (824, 355) with delta (0, 0)
Screenshot: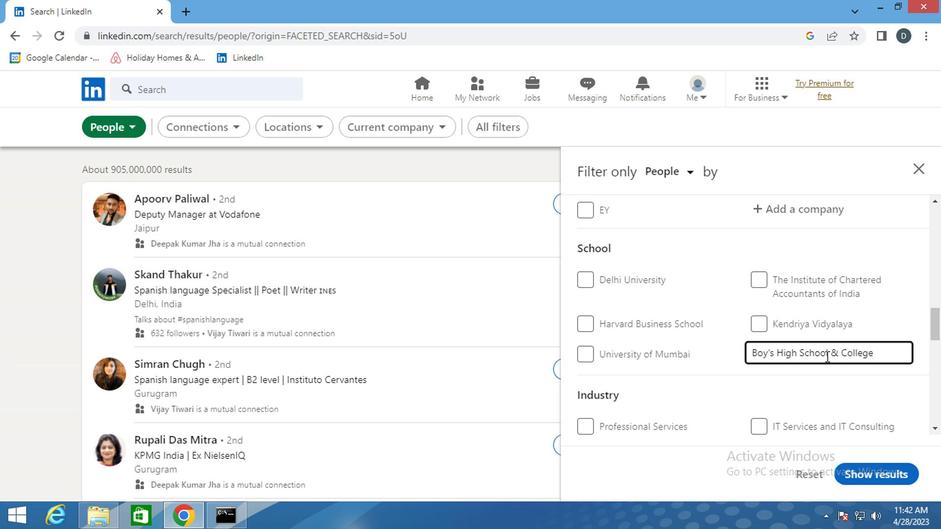 
Action: Mouse scrolled (824, 355) with delta (0, 0)
Screenshot: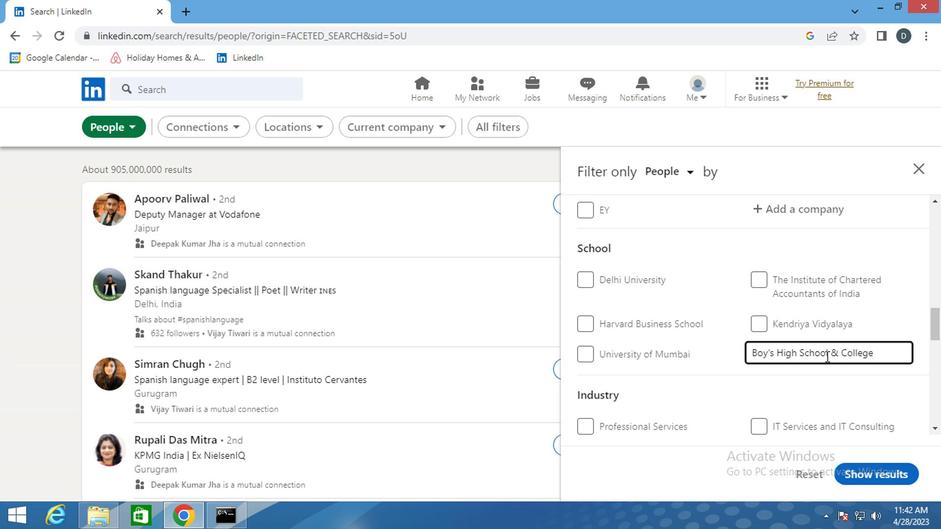 
Action: Mouse moved to (800, 362)
Screenshot: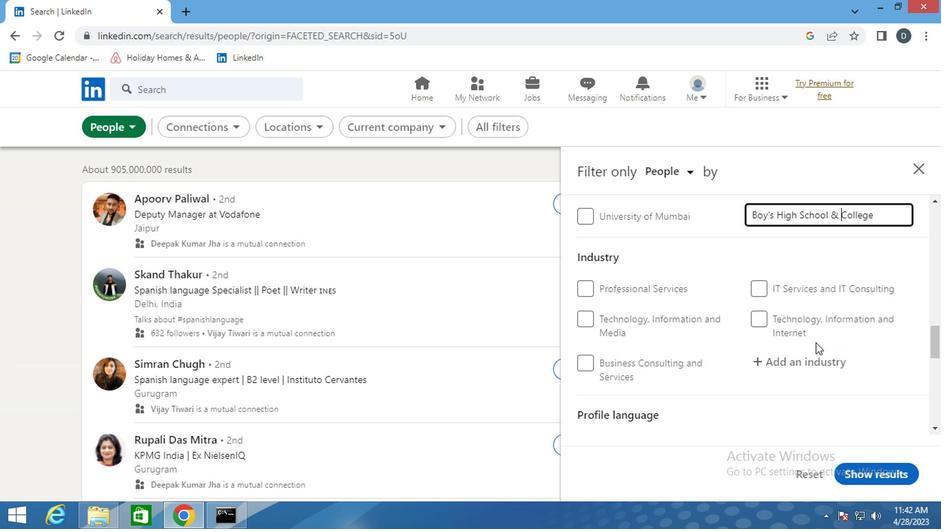 
Action: Mouse pressed left at (800, 362)
Screenshot: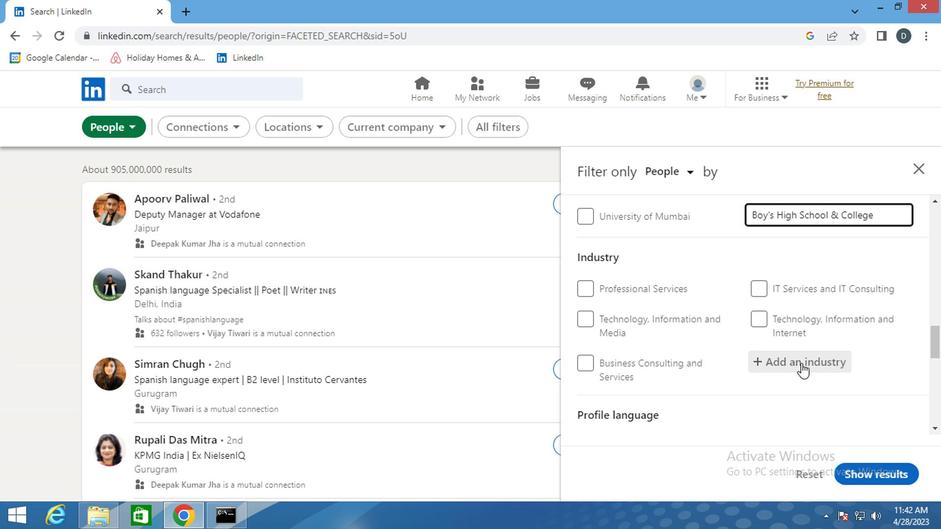 
Action: Mouse moved to (793, 367)
Screenshot: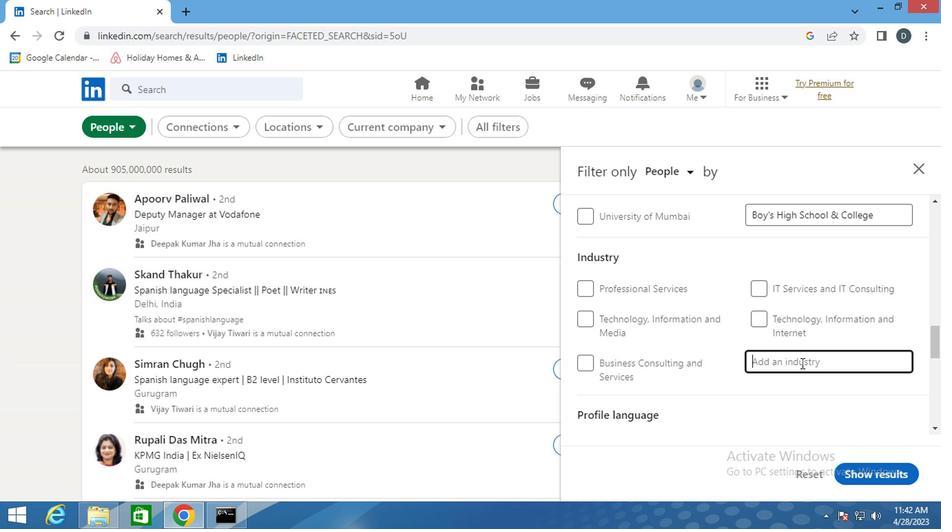 
Action: Key pressed <Key.shift>TRAVEL<Key.space><Key.shift>ARR
Screenshot: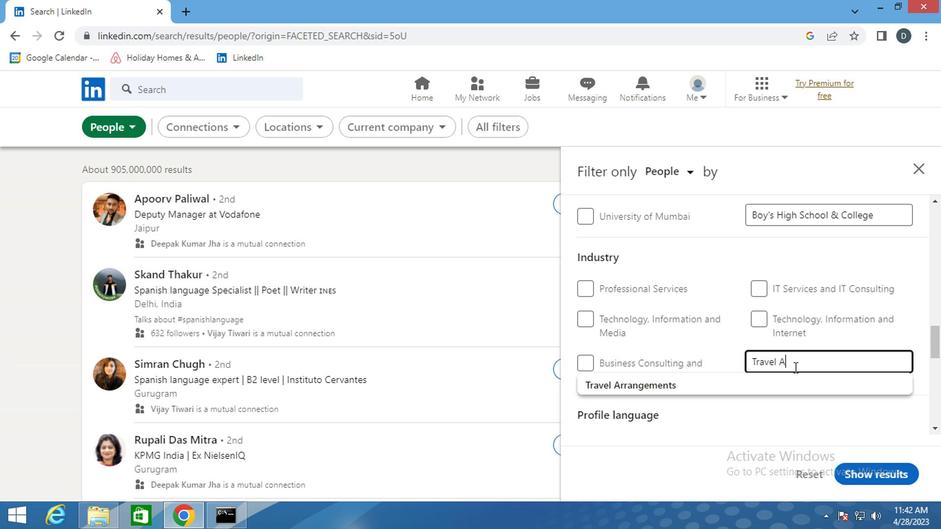 
Action: Mouse moved to (791, 390)
Screenshot: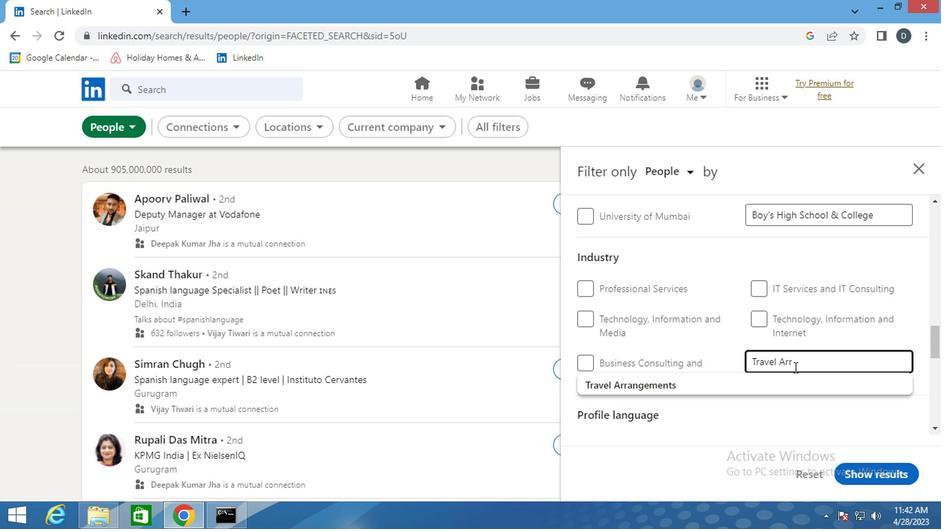 
Action: Mouse pressed left at (791, 390)
Screenshot: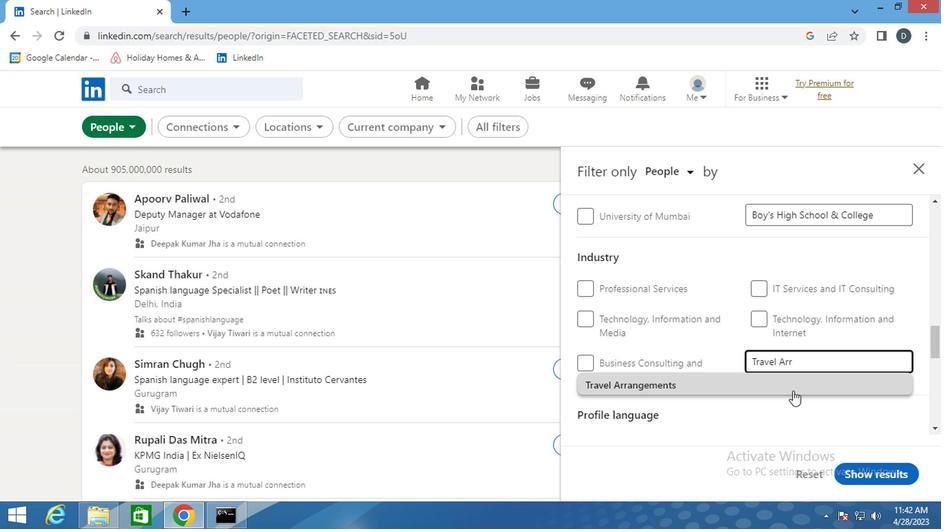 
Action: Mouse scrolled (791, 390) with delta (0, 0)
Screenshot: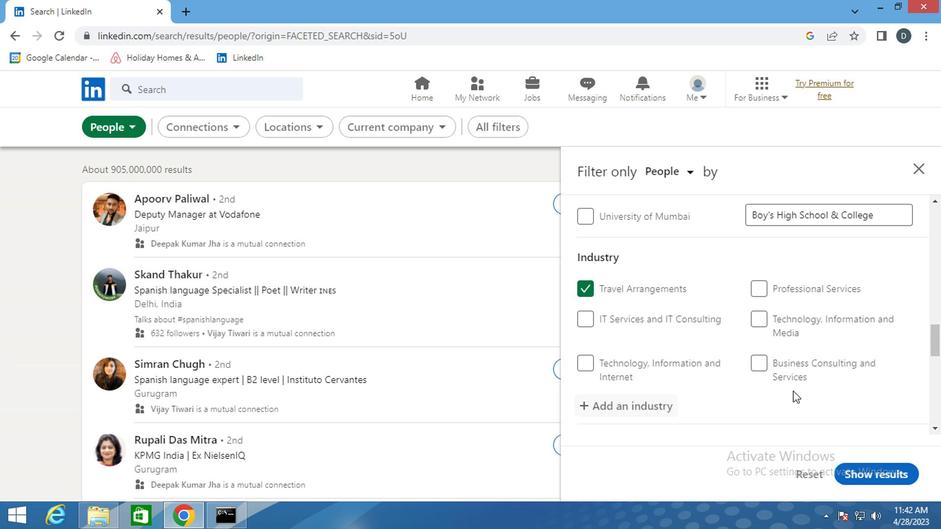 
Action: Mouse scrolled (791, 390) with delta (0, 0)
Screenshot: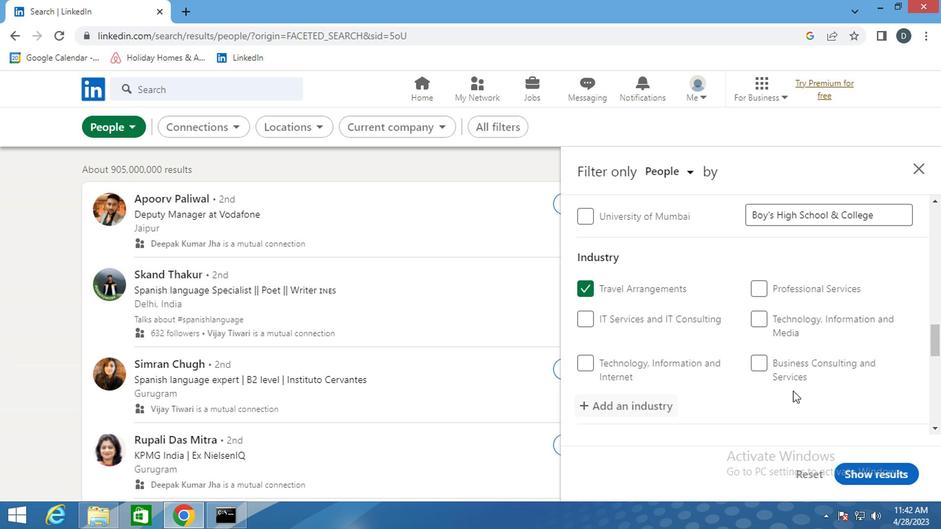 
Action: Mouse scrolled (791, 390) with delta (0, 0)
Screenshot: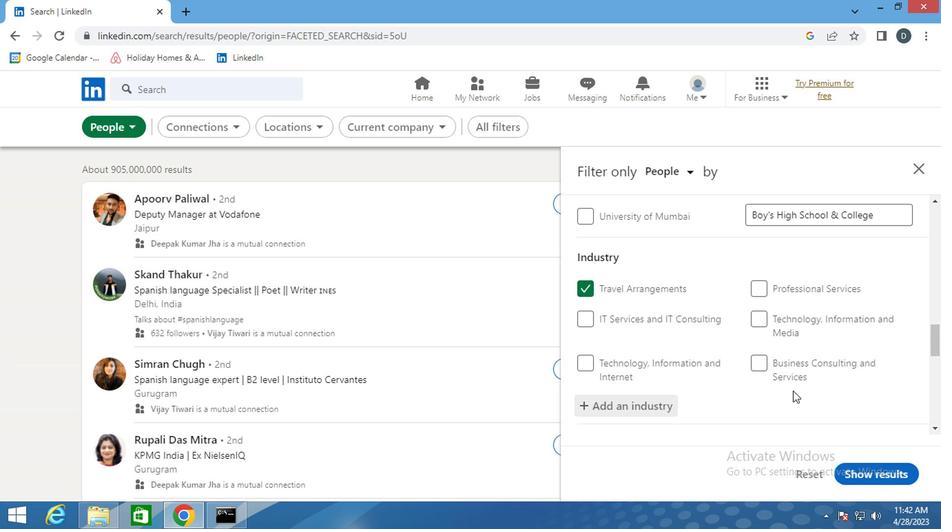 
Action: Mouse scrolled (791, 390) with delta (0, 0)
Screenshot: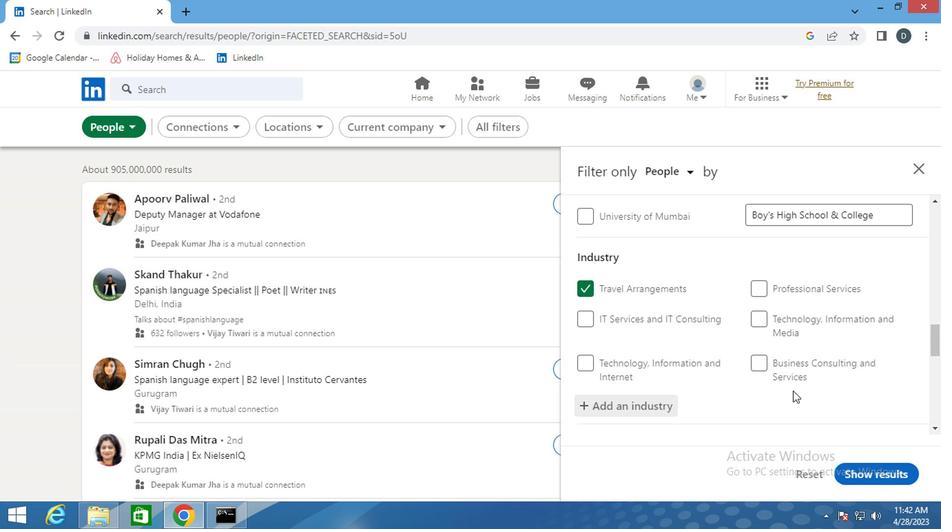 
Action: Mouse moved to (807, 329)
Screenshot: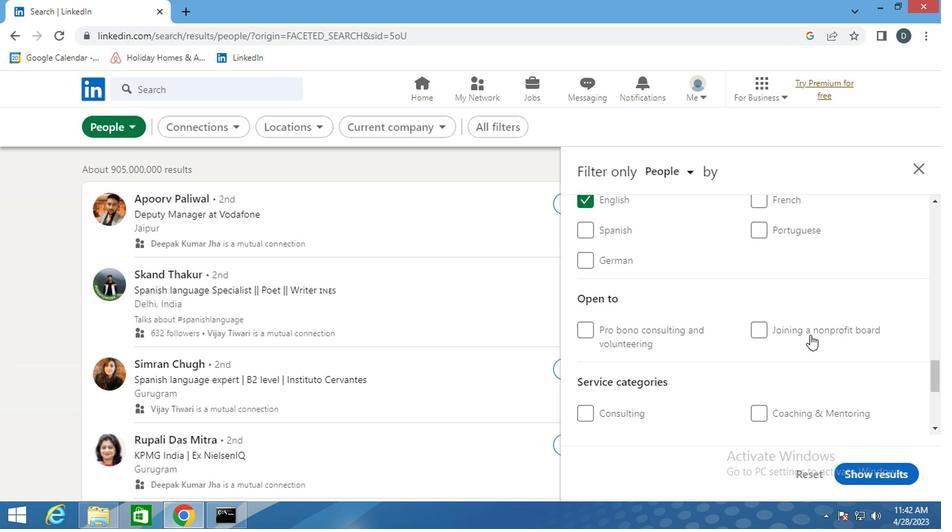 
Action: Mouse scrolled (807, 328) with delta (0, 0)
Screenshot: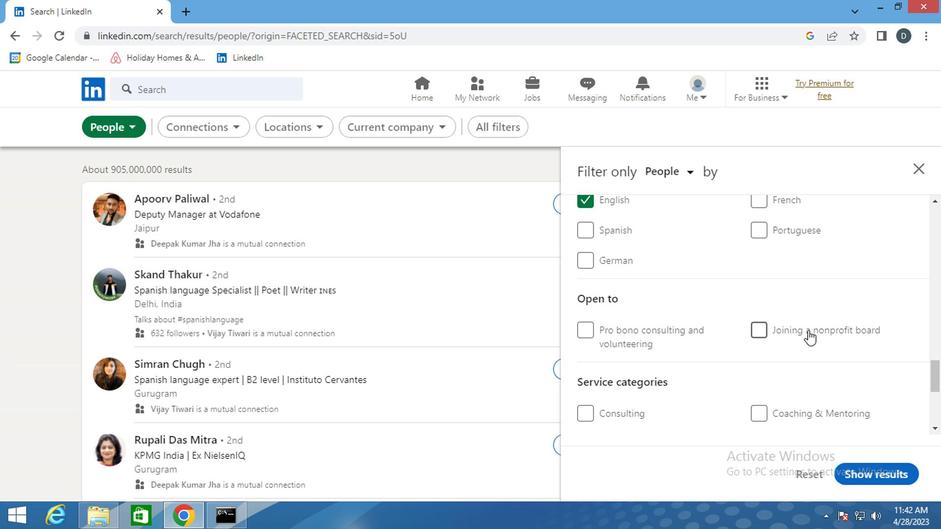 
Action: Mouse moved to (796, 401)
Screenshot: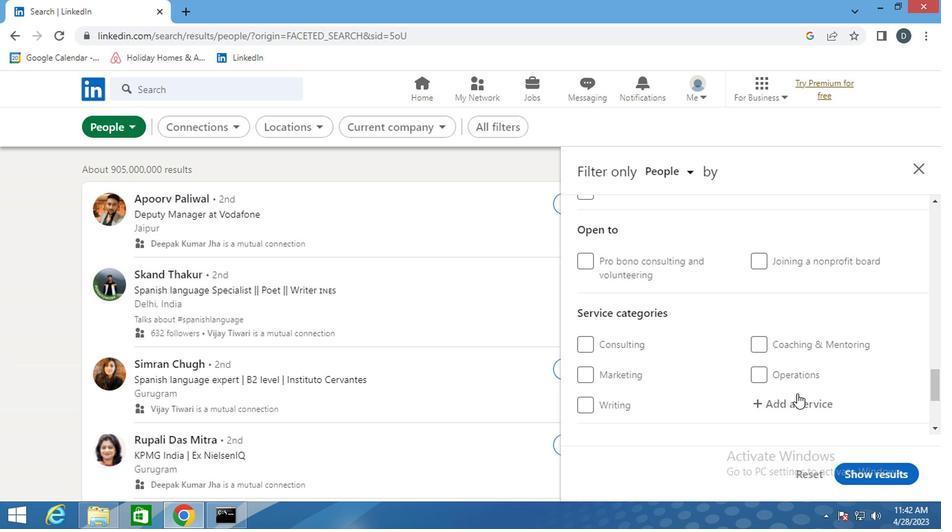 
Action: Mouse pressed left at (796, 401)
Screenshot: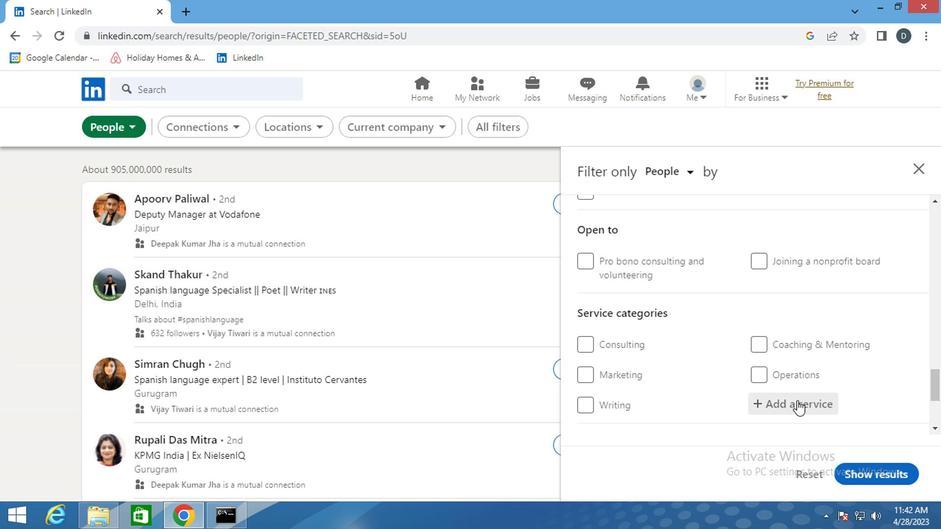 
Action: Mouse moved to (801, 305)
Screenshot: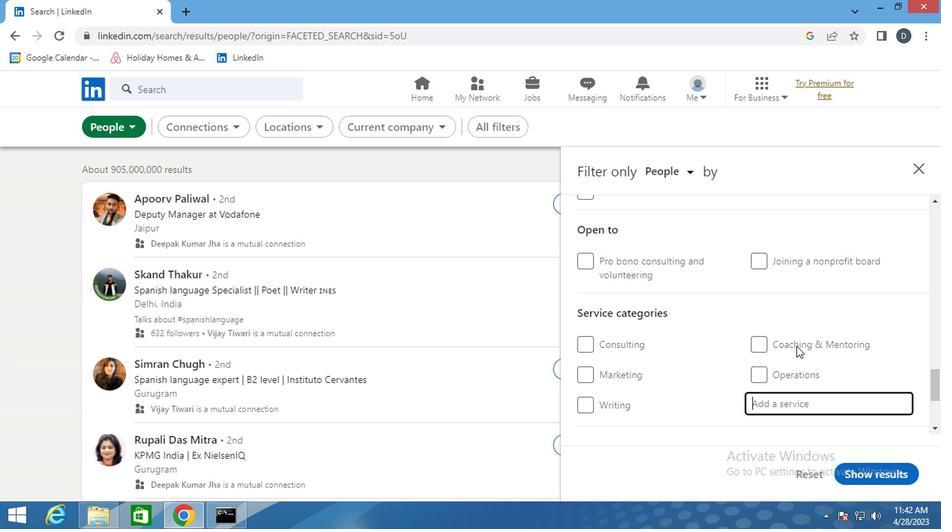 
Action: Mouse scrolled (801, 304) with delta (0, 0)
Screenshot: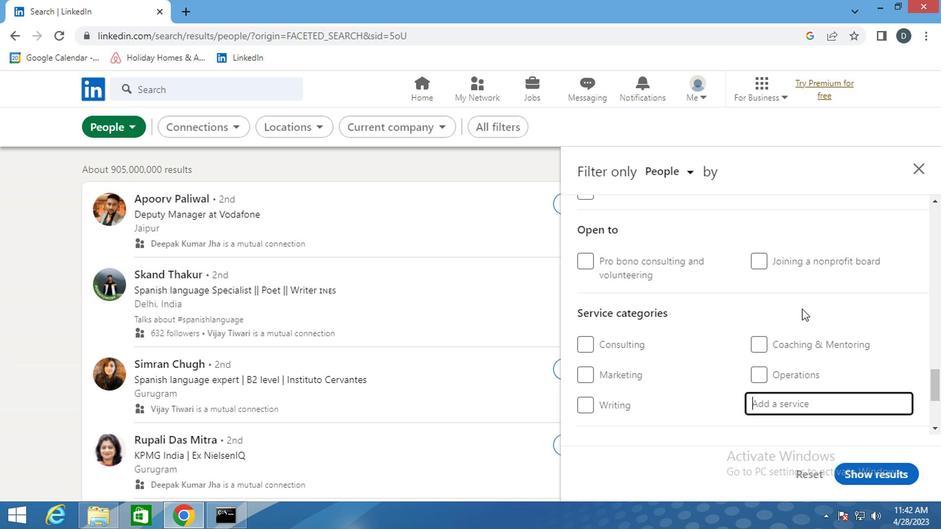 
Action: Mouse scrolled (801, 304) with delta (0, 0)
Screenshot: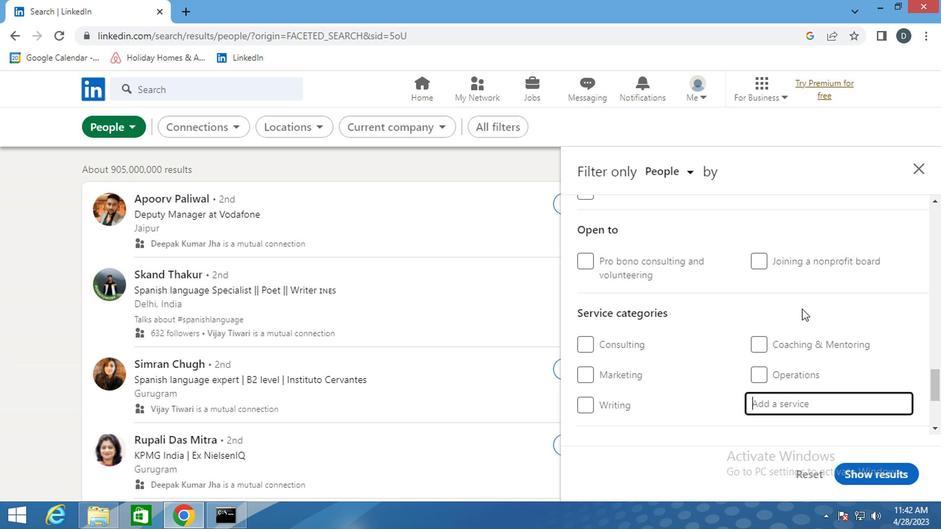
Action: Mouse moved to (801, 302)
Screenshot: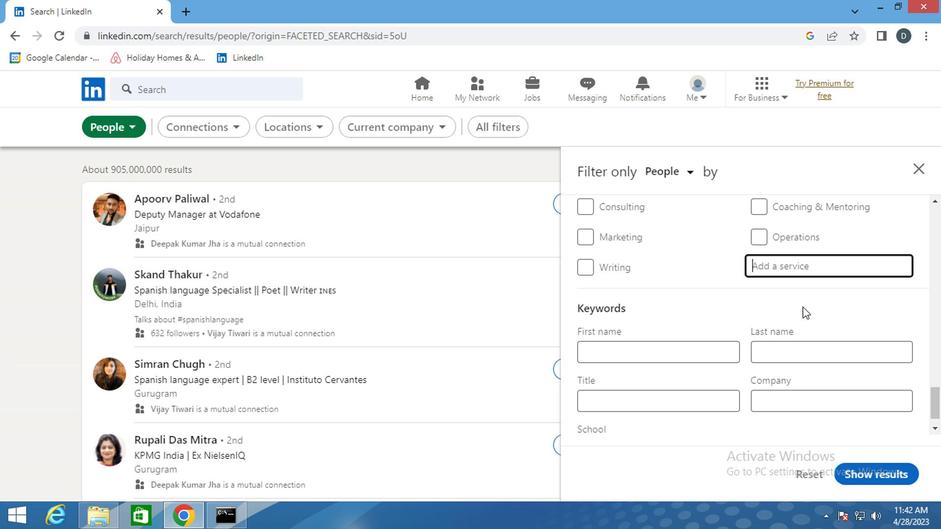 
Action: Mouse scrolled (801, 302) with delta (0, 0)
Screenshot: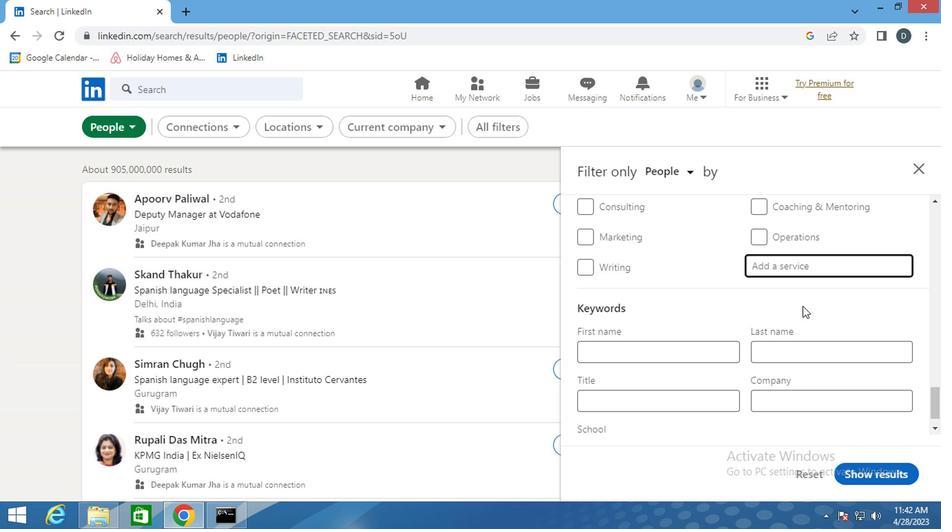 
Action: Mouse moved to (802, 302)
Screenshot: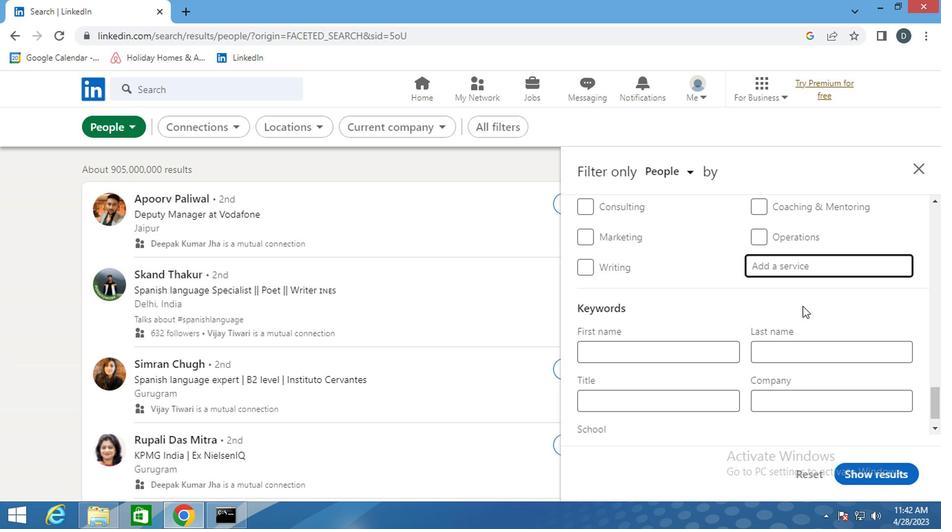 
Action: Key pressed <Key.shift>MORTGAG
Screenshot: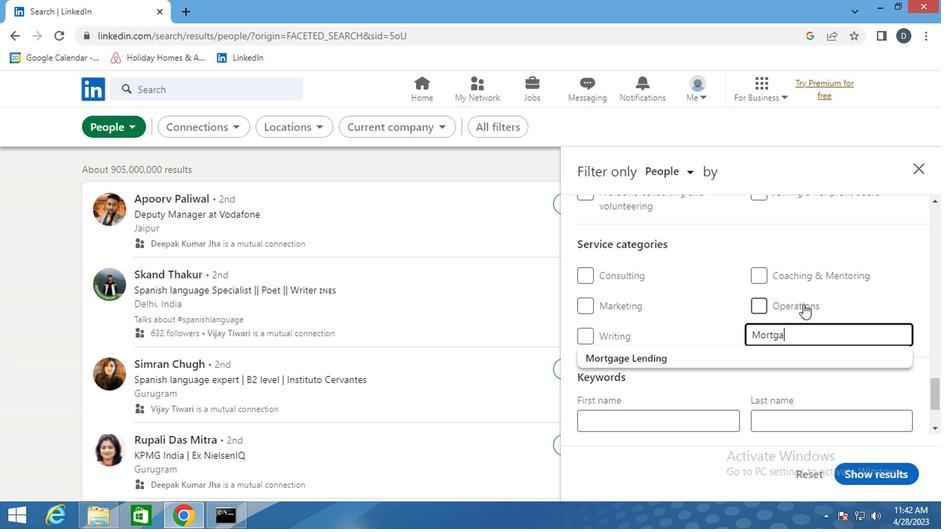
Action: Mouse moved to (759, 362)
Screenshot: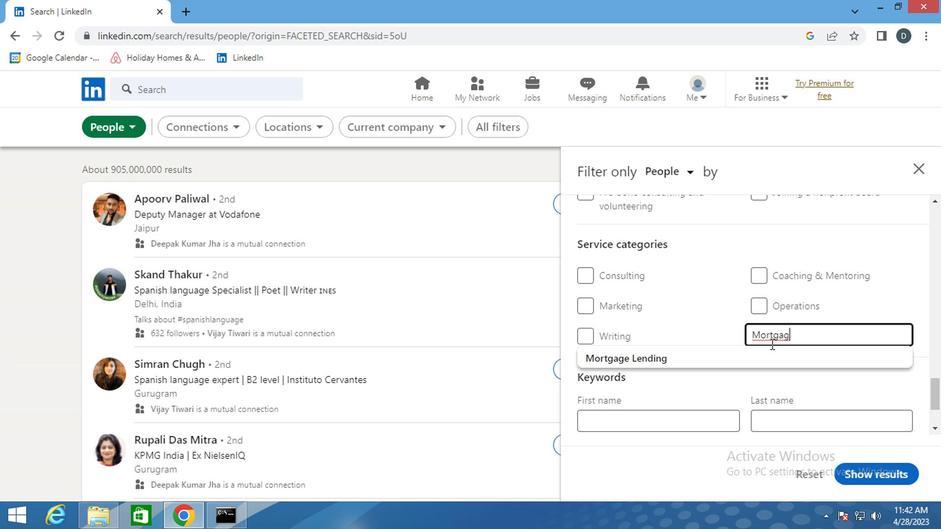 
Action: Mouse pressed left at (759, 362)
Screenshot: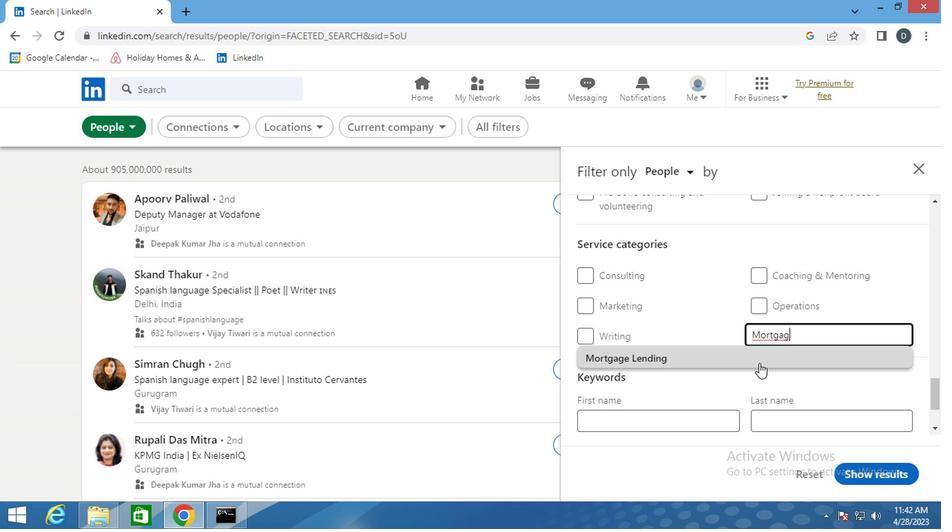 
Action: Mouse moved to (759, 363)
Screenshot: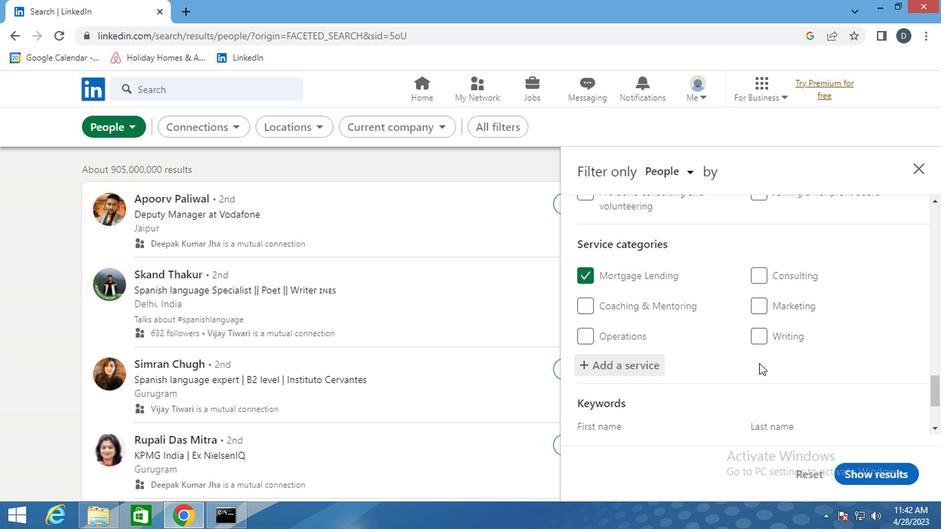 
Action: Mouse scrolled (759, 362) with delta (0, 0)
Screenshot: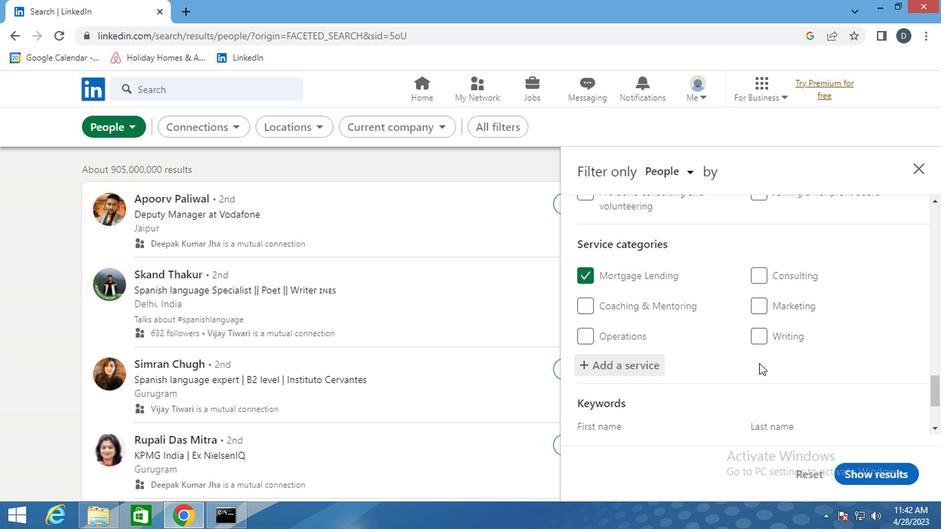
Action: Mouse moved to (759, 364)
Screenshot: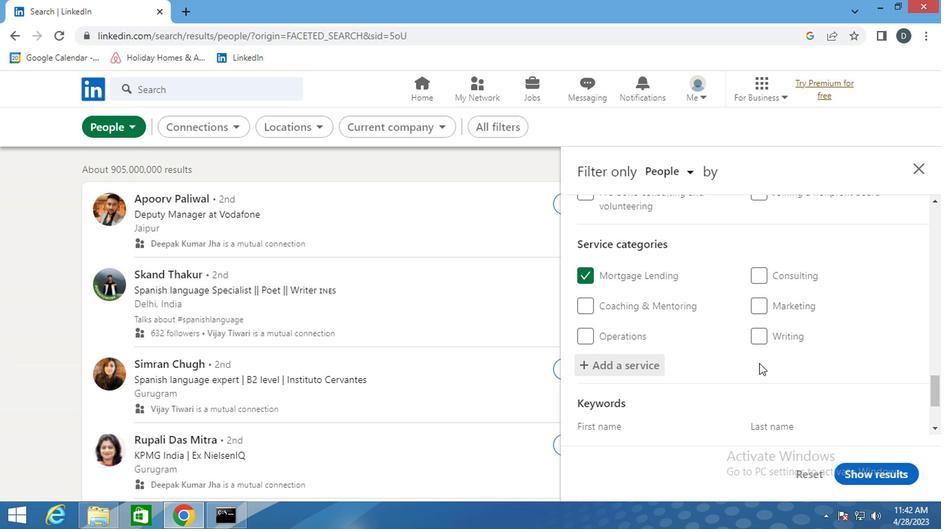 
Action: Mouse scrolled (759, 363) with delta (0, 0)
Screenshot: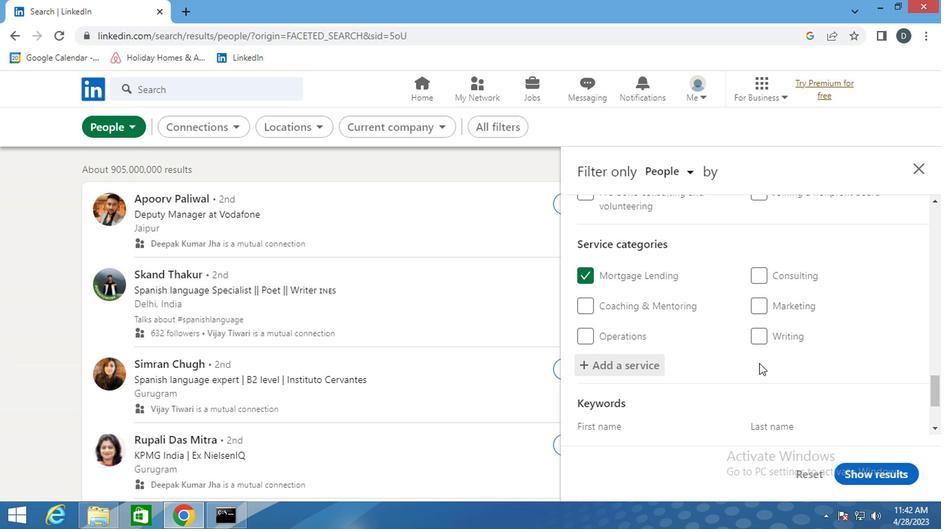
Action: Mouse scrolled (759, 363) with delta (0, 0)
Screenshot: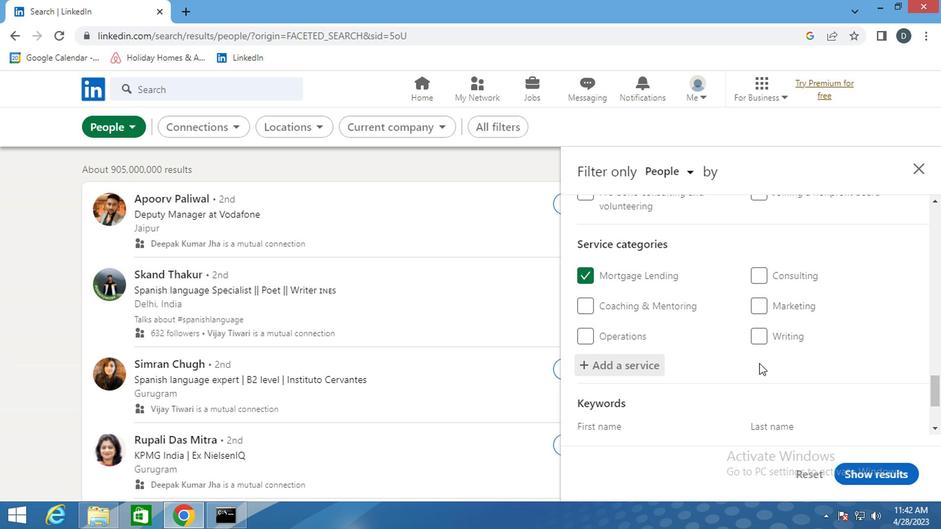 
Action: Mouse scrolled (759, 363) with delta (0, 0)
Screenshot: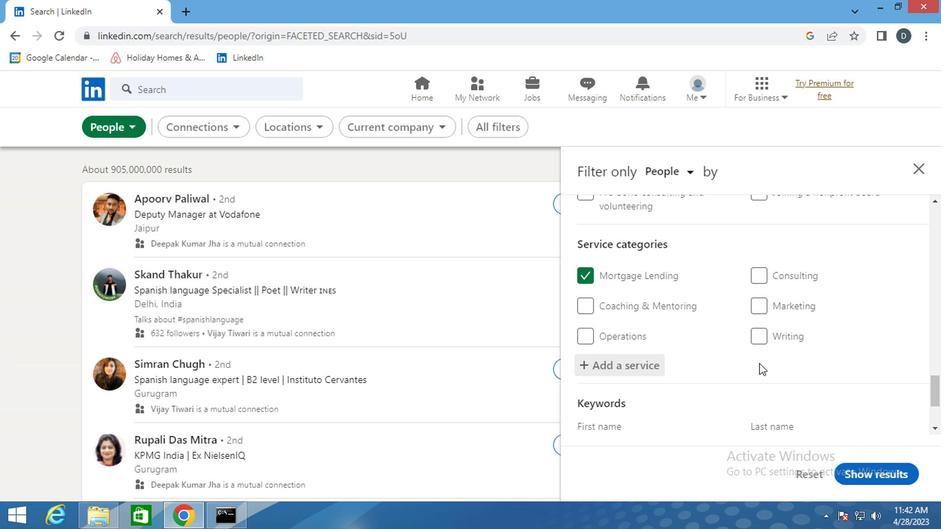 
Action: Mouse moved to (719, 379)
Screenshot: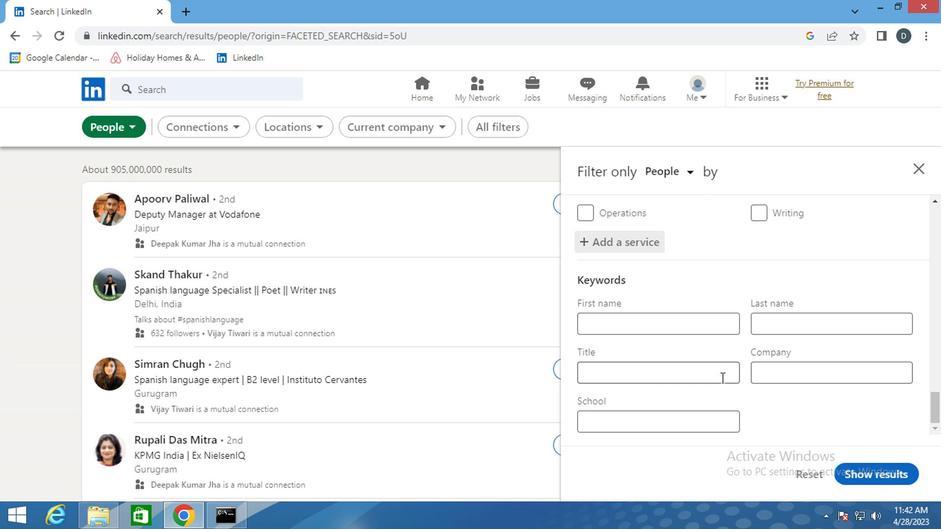 
Action: Mouse pressed left at (719, 379)
Screenshot: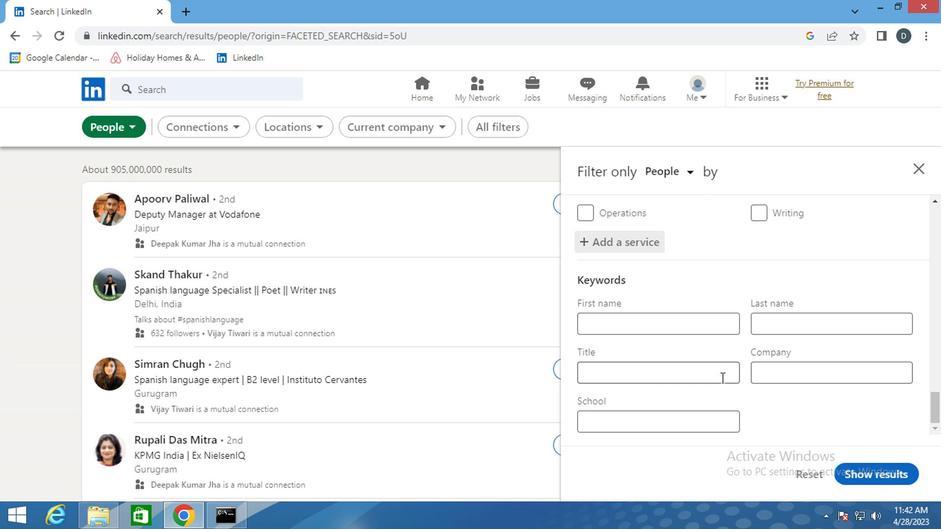
Action: Key pressed <Key.shift>MAKEUP<Key.space><Key.shift>ARTIST
Screenshot: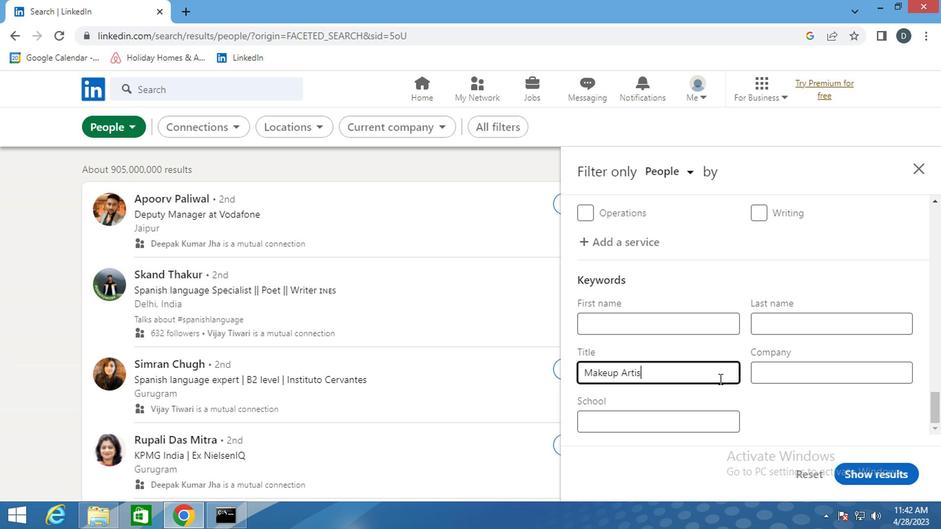 
Action: Mouse moved to (862, 465)
Screenshot: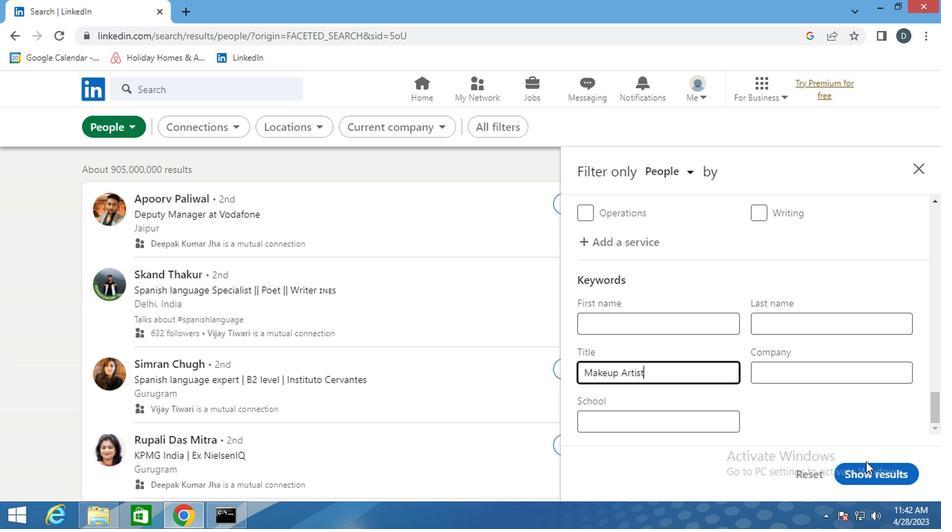 
Action: Mouse pressed left at (862, 465)
Screenshot: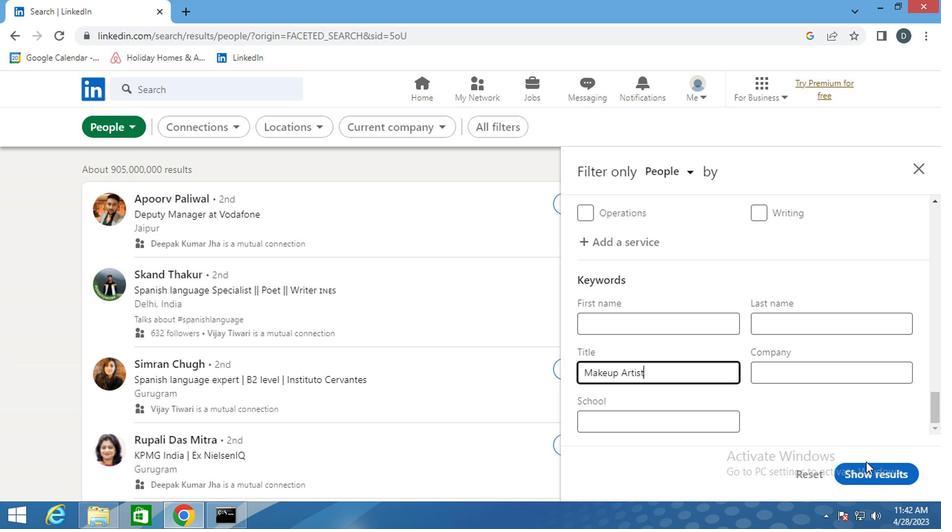 
Action: Mouse moved to (832, 440)
Screenshot: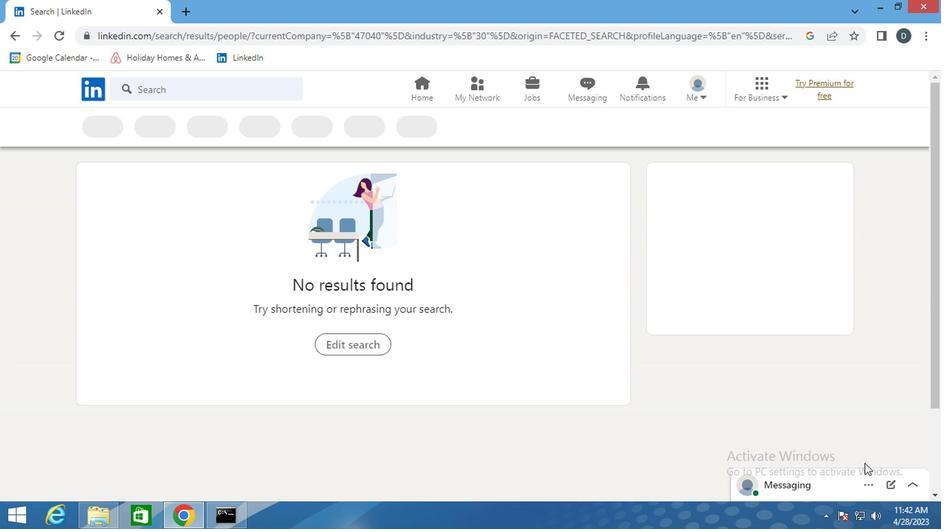 
